 Task: Find connections with filter location Niquero with filter topic #personalbrandingwith filter profile language Potuguese with filter current company Mahindra Group with filter school Central university of kerala with filter industry HVAC and Refrigeration Equipment Manufacturing with filter service category Trade Shows with filter keywords title Data Entry
Action: Mouse moved to (514, 73)
Screenshot: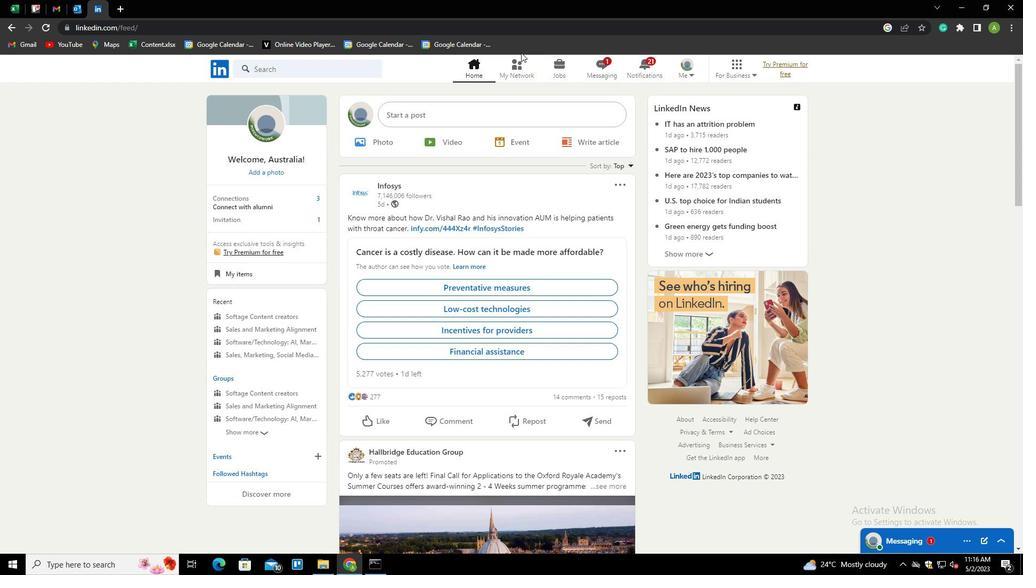 
Action: Mouse pressed left at (514, 73)
Screenshot: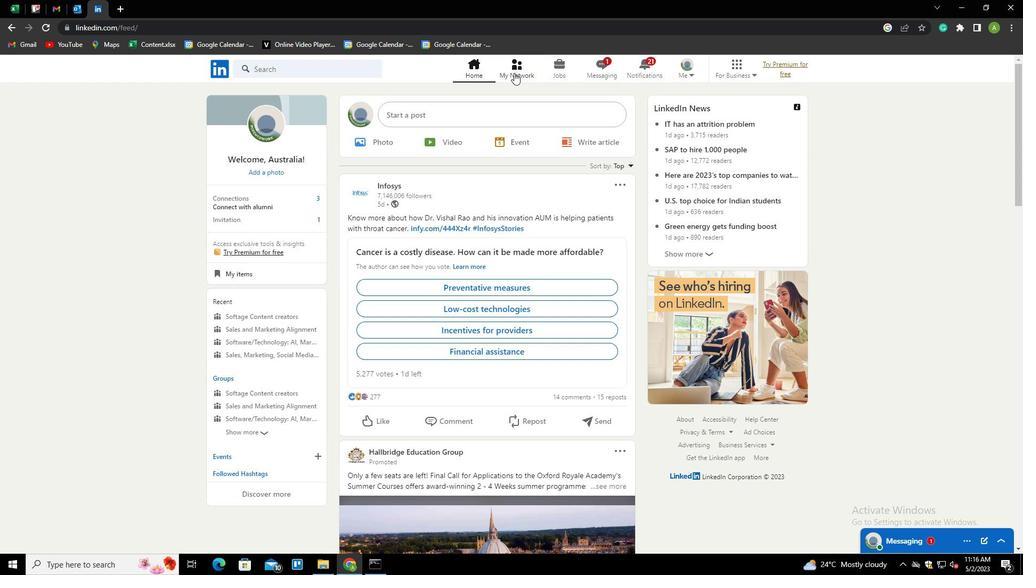 
Action: Mouse moved to (292, 130)
Screenshot: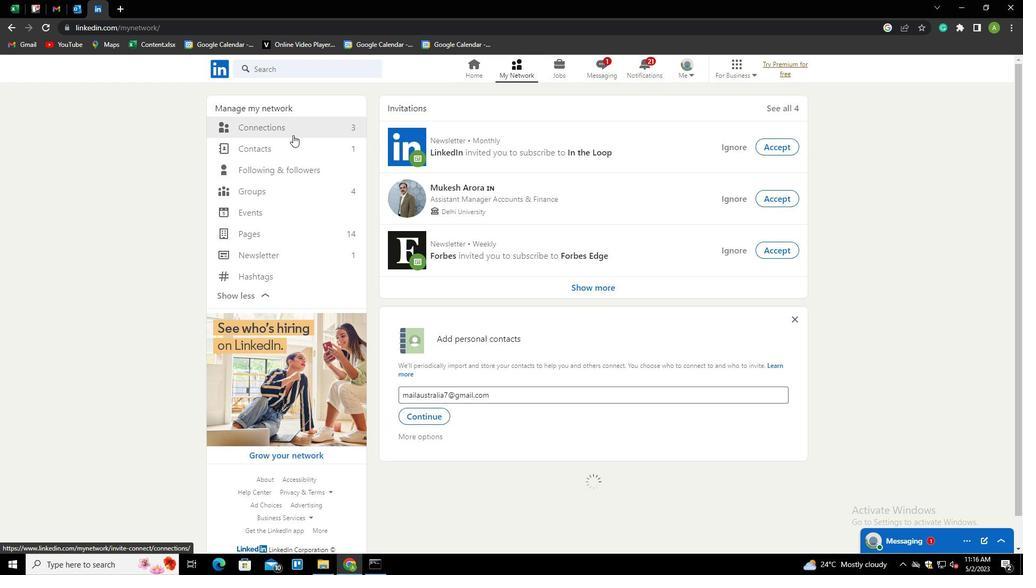 
Action: Mouse pressed left at (292, 130)
Screenshot: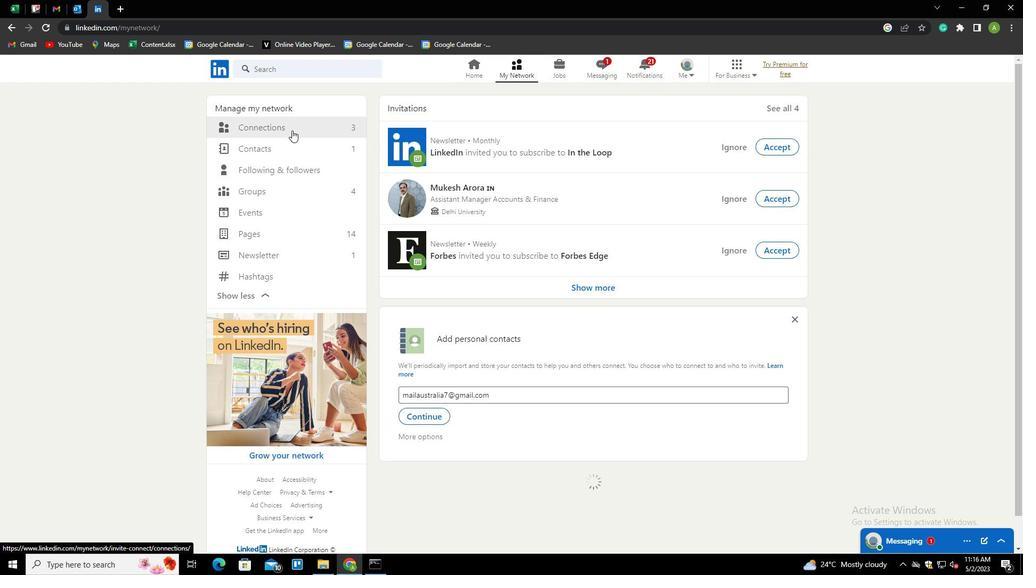 
Action: Mouse moved to (578, 124)
Screenshot: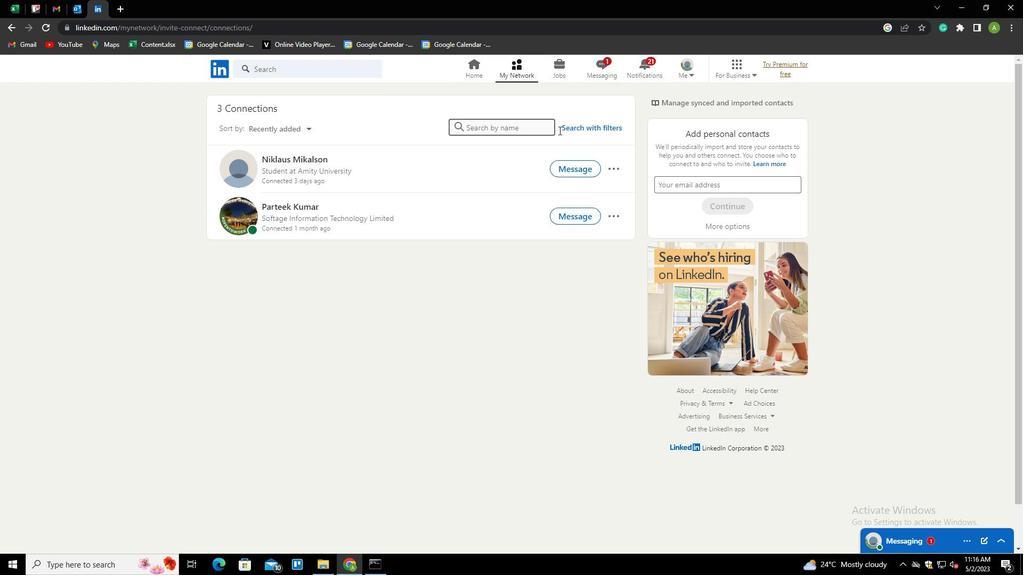 
Action: Mouse pressed left at (578, 124)
Screenshot: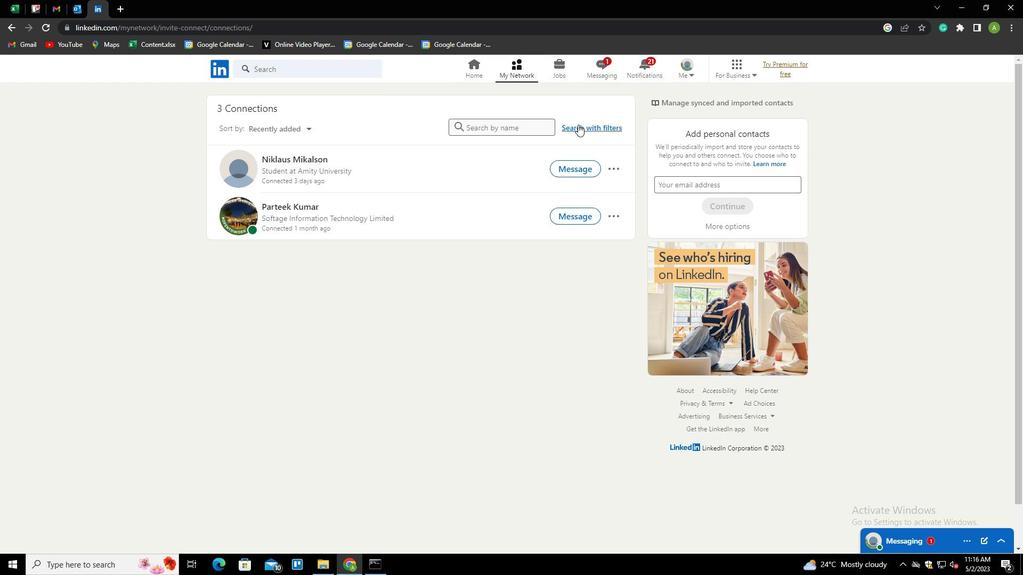 
Action: Mouse moved to (542, 94)
Screenshot: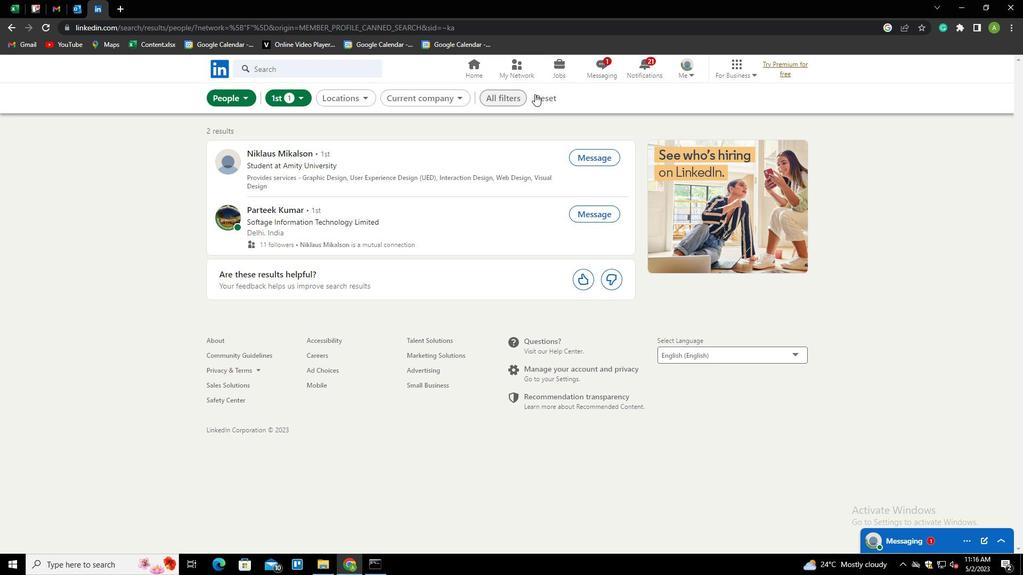 
Action: Mouse pressed left at (542, 94)
Screenshot: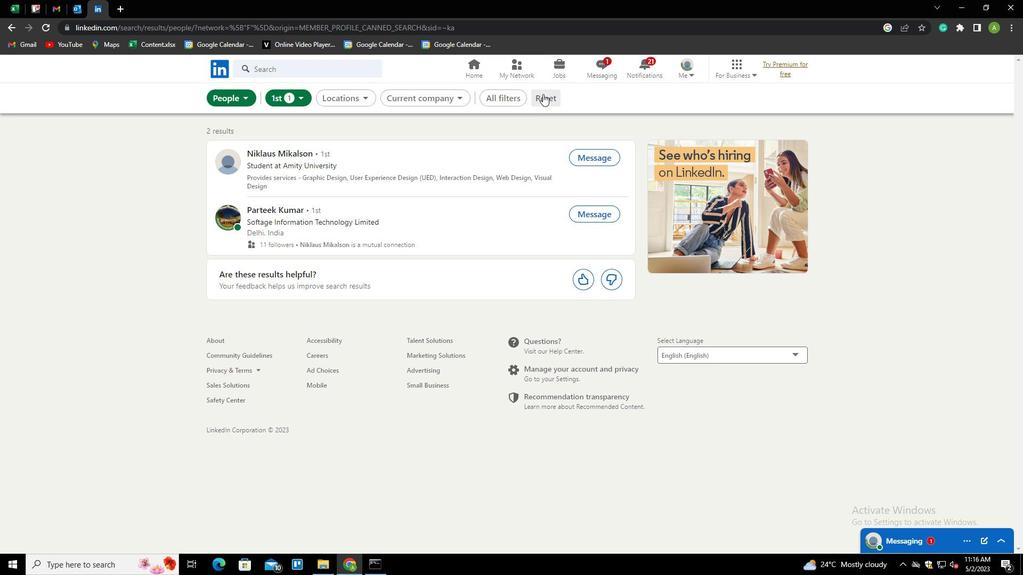 
Action: Mouse moved to (522, 97)
Screenshot: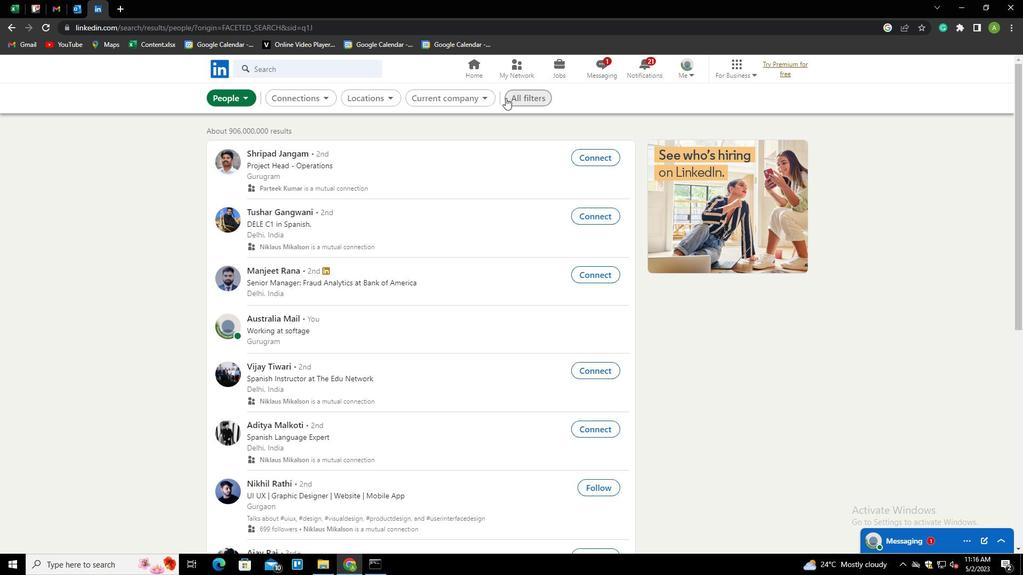 
Action: Mouse pressed left at (522, 97)
Screenshot: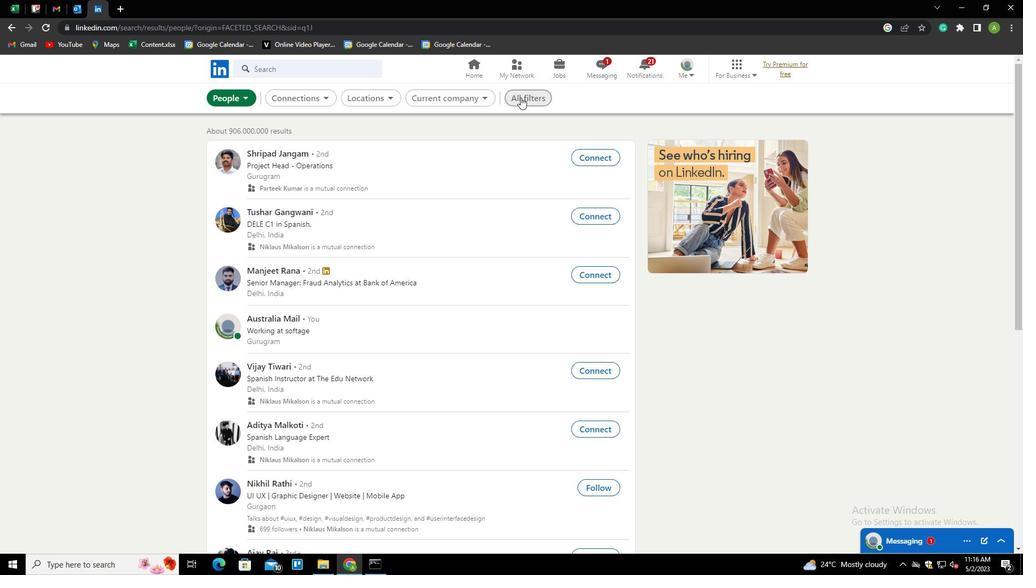
Action: Mouse moved to (818, 251)
Screenshot: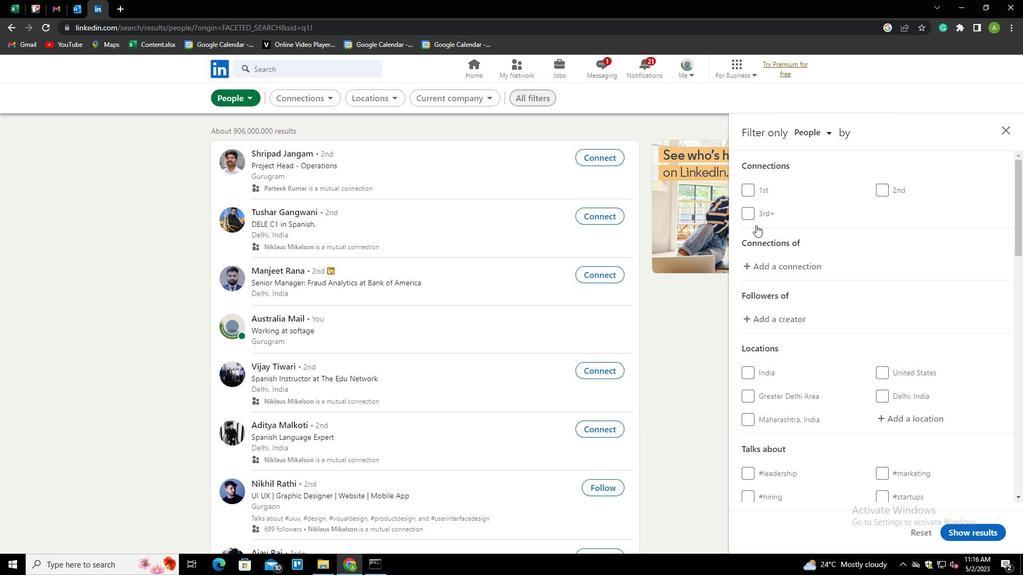 
Action: Mouse scrolled (818, 250) with delta (0, 0)
Screenshot: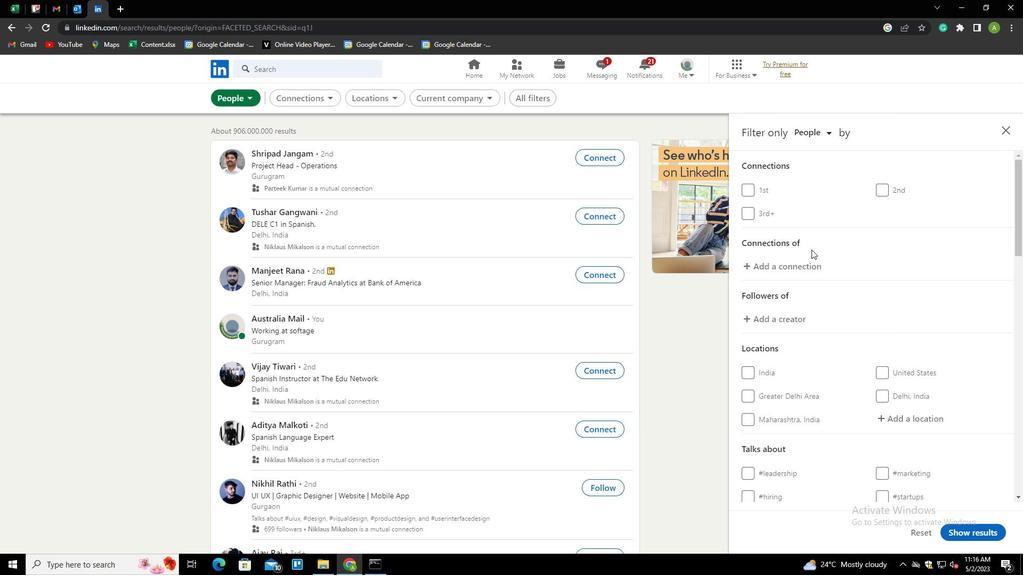 
Action: Mouse scrolled (818, 250) with delta (0, 0)
Screenshot: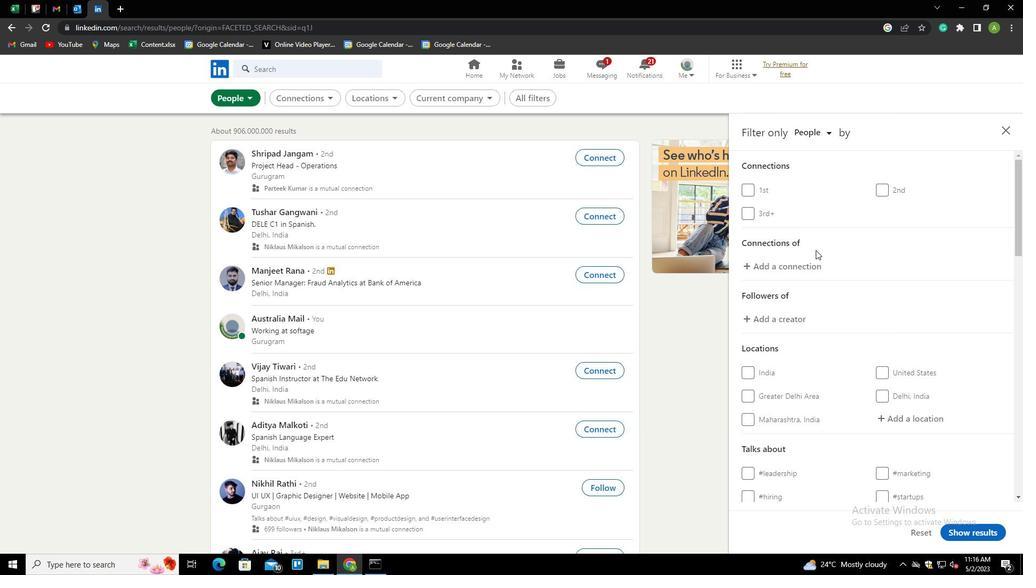 
Action: Mouse moved to (913, 312)
Screenshot: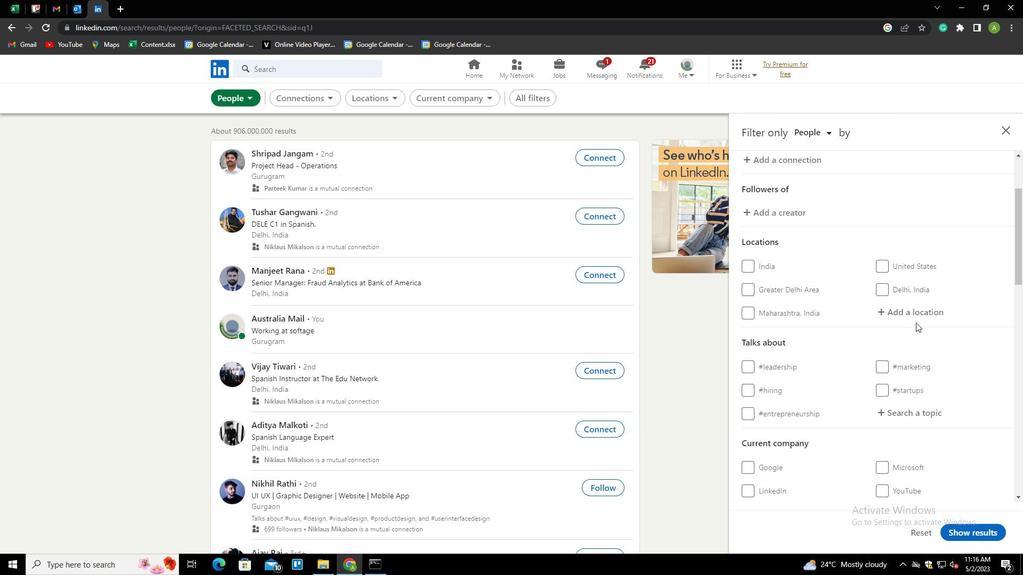 
Action: Mouse pressed left at (913, 312)
Screenshot: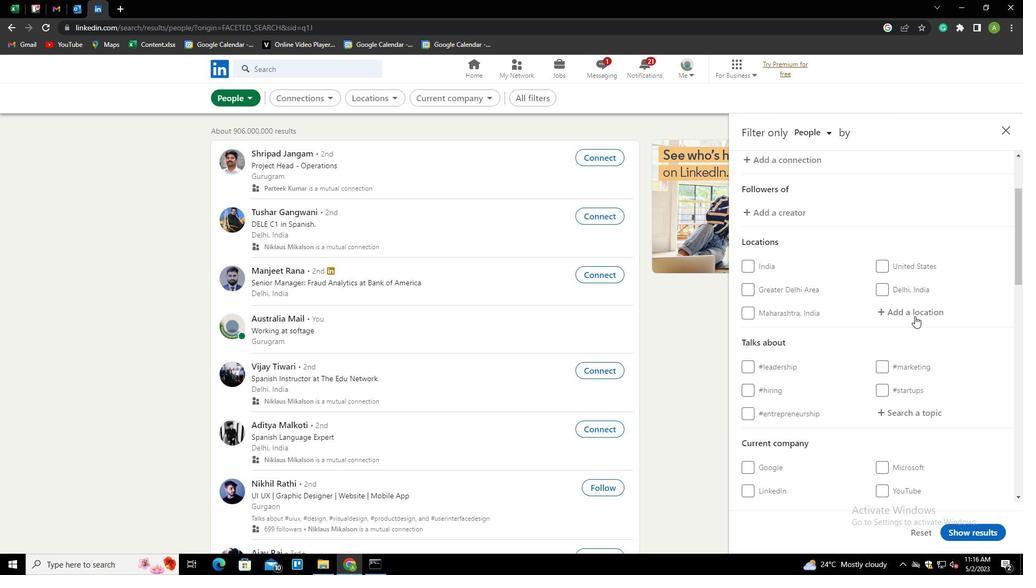 
Action: Mouse moved to (914, 311)
Screenshot: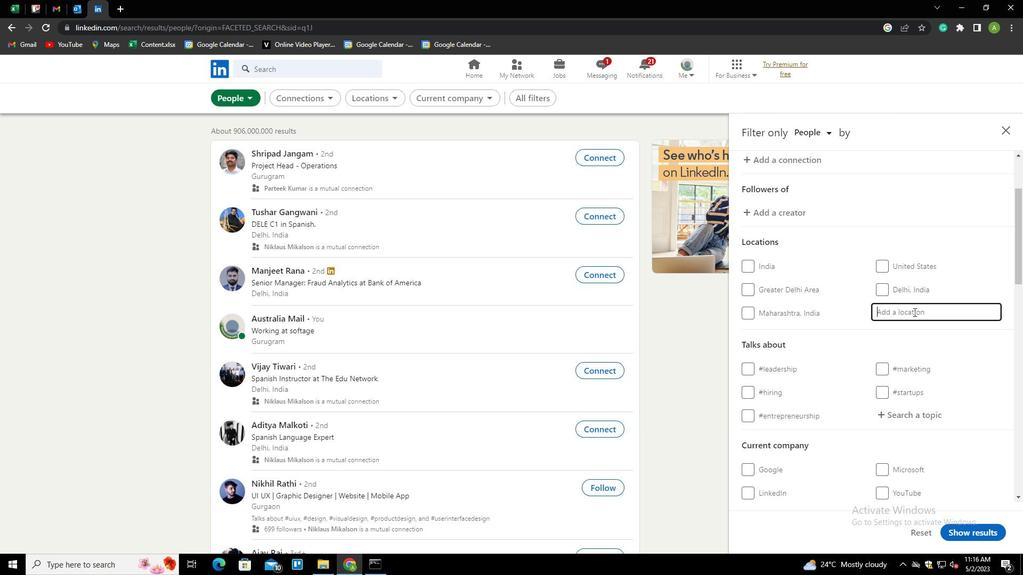 
Action: Mouse pressed left at (914, 311)
Screenshot: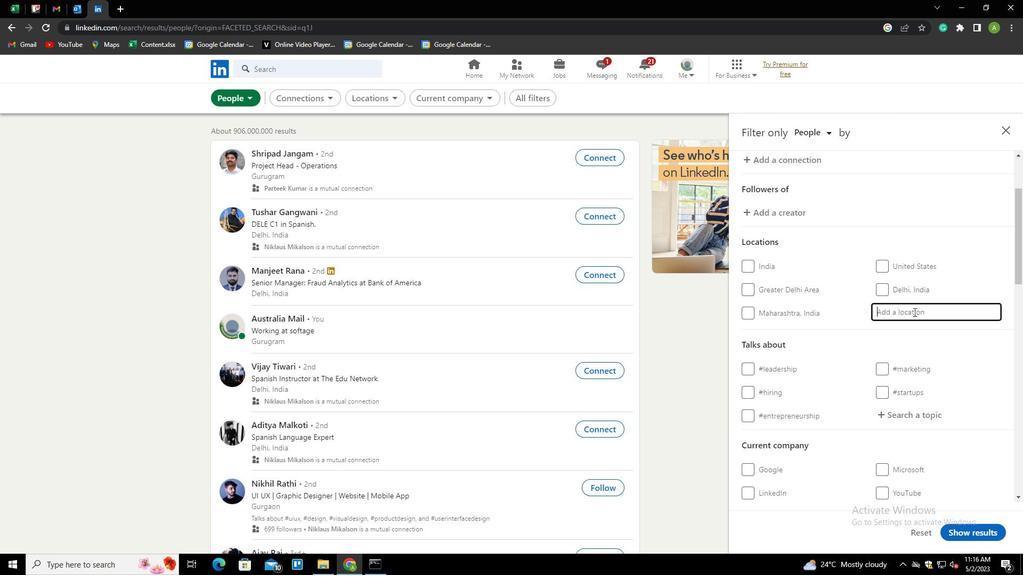 
Action: Key pressed <Key.shift><Key.shift><Key.shift>NIQUERO<Key.down>
Screenshot: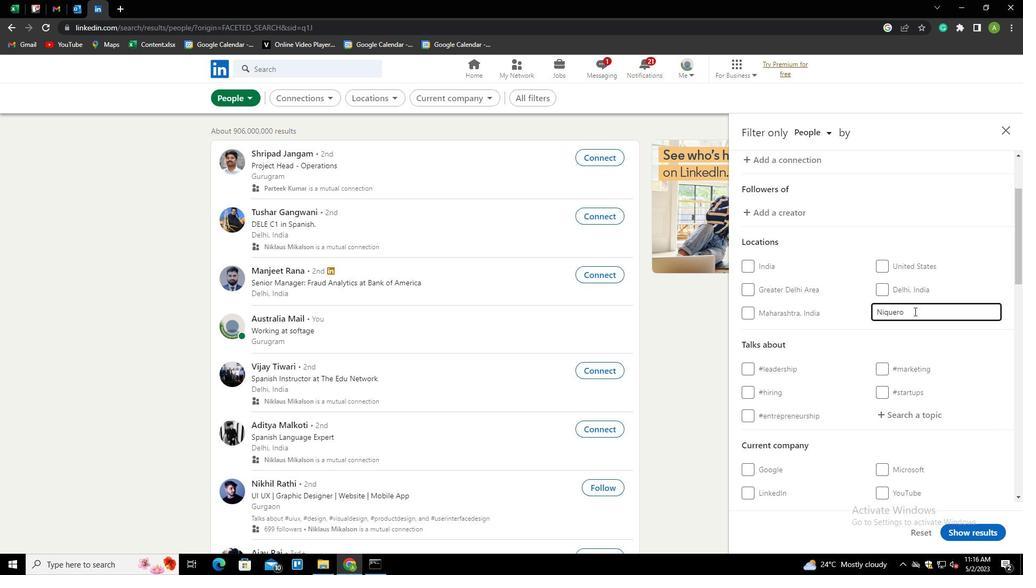 
Action: Mouse moved to (941, 332)
Screenshot: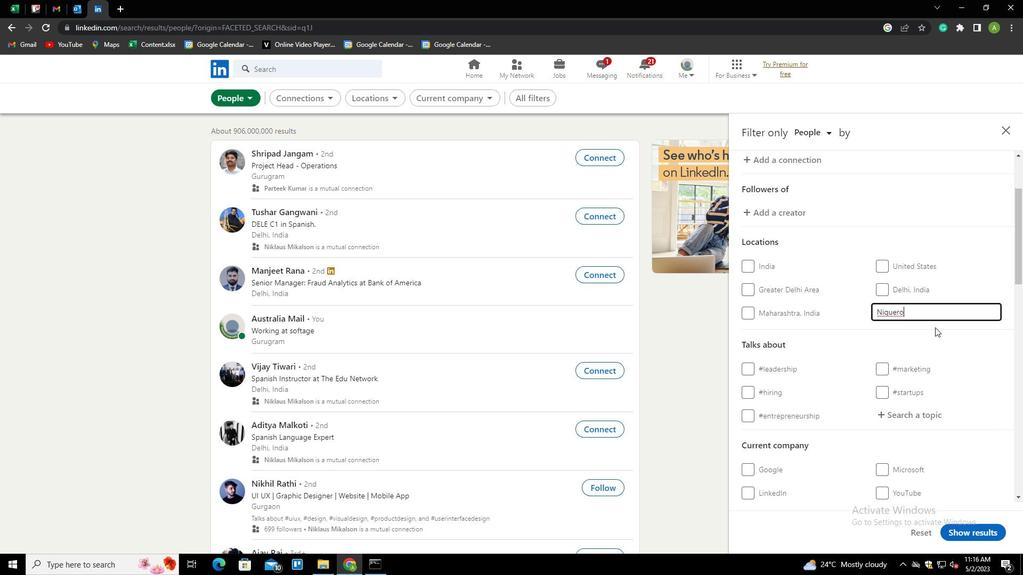 
Action: Mouse pressed left at (941, 332)
Screenshot: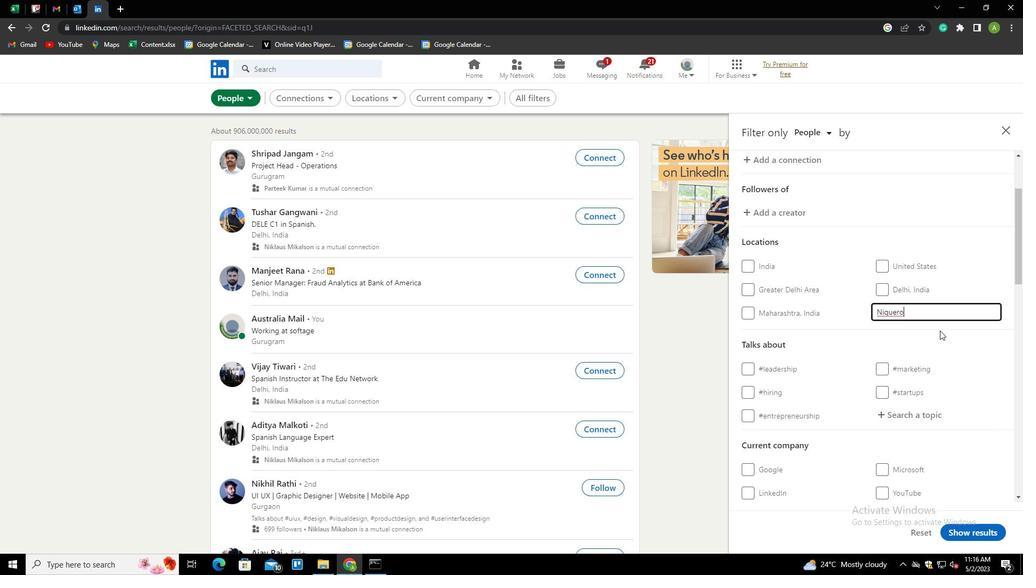 
Action: Mouse moved to (954, 351)
Screenshot: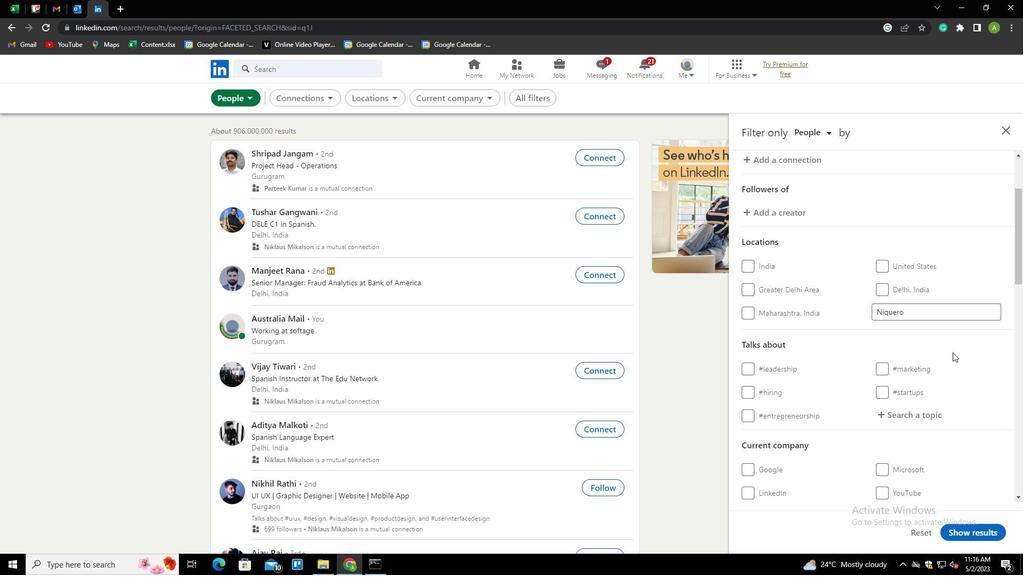 
Action: Mouse scrolled (954, 350) with delta (0, 0)
Screenshot: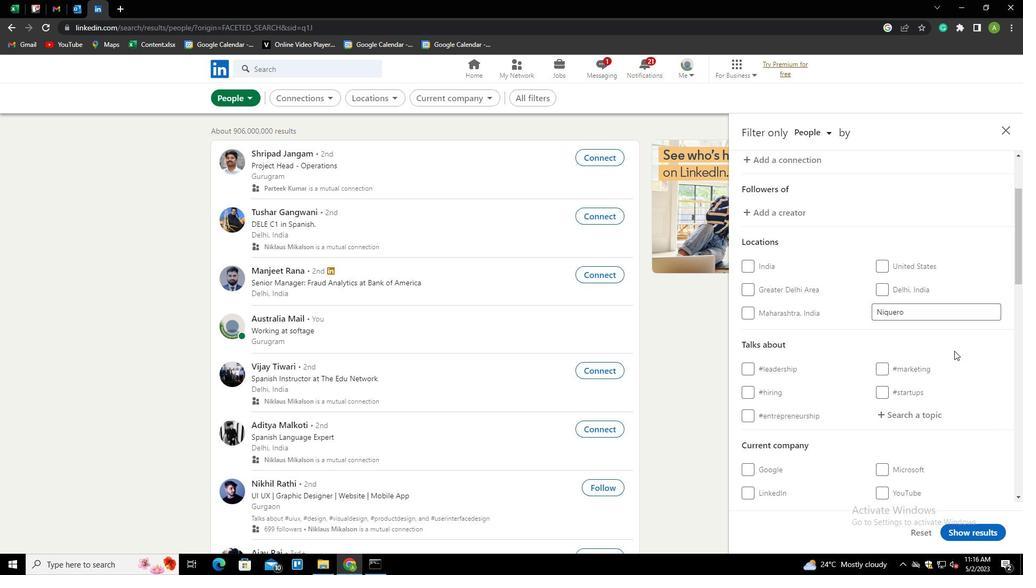 
Action: Mouse moved to (910, 360)
Screenshot: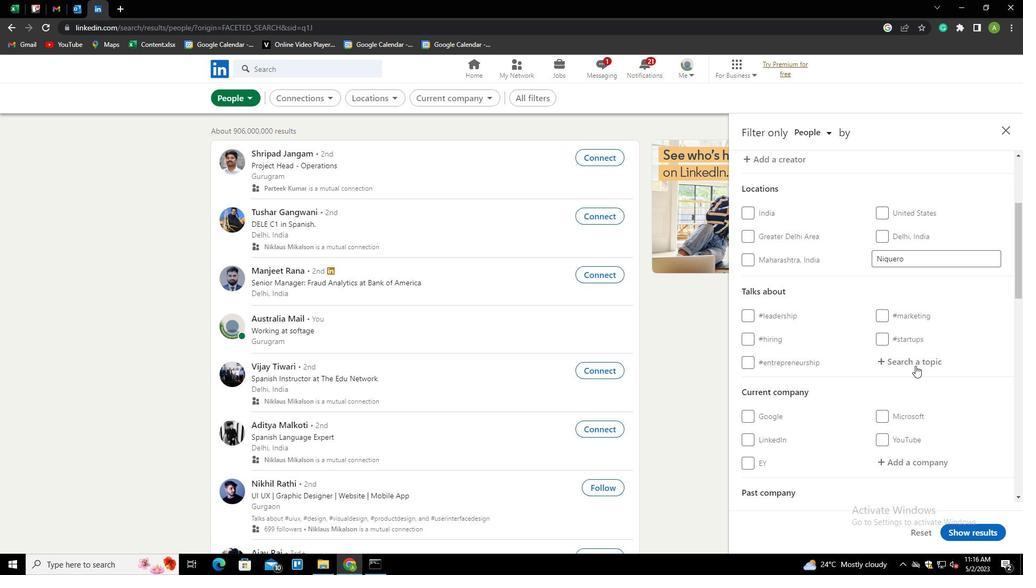 
Action: Mouse pressed left at (910, 360)
Screenshot: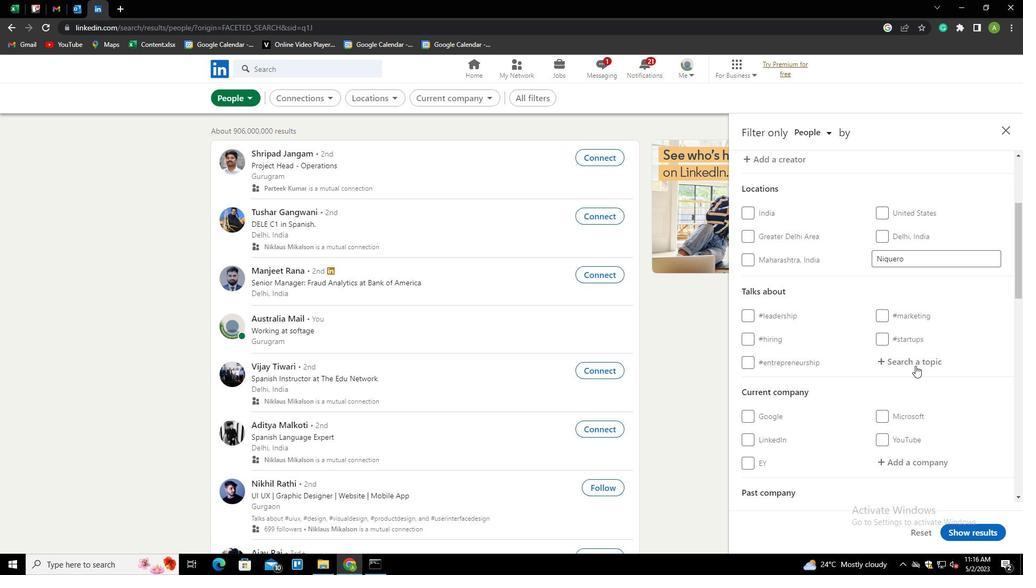 
Action: Key pressed PERSONALBRANDING<Key.down><Key.enter>
Screenshot: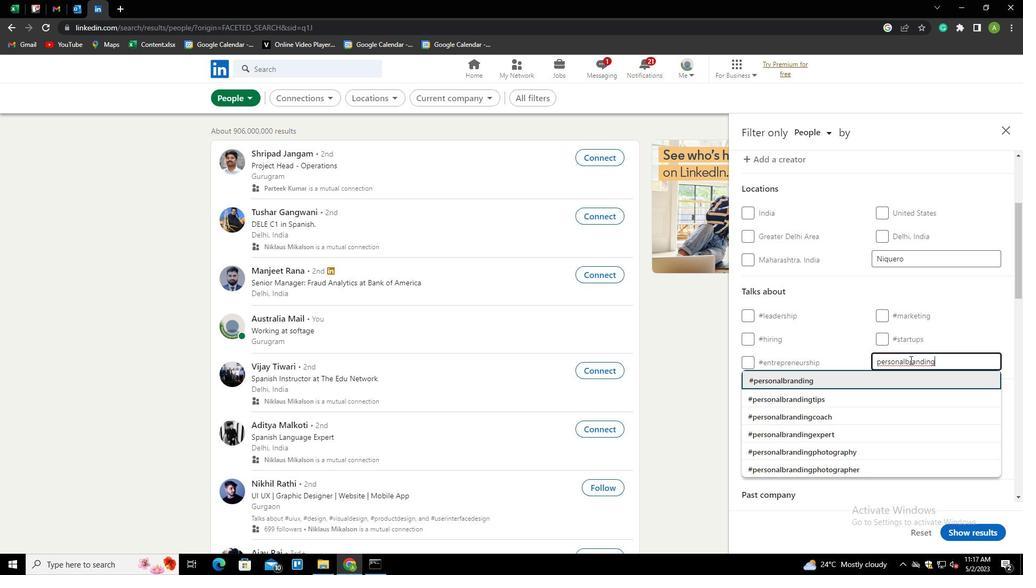 
Action: Mouse scrolled (910, 359) with delta (0, 0)
Screenshot: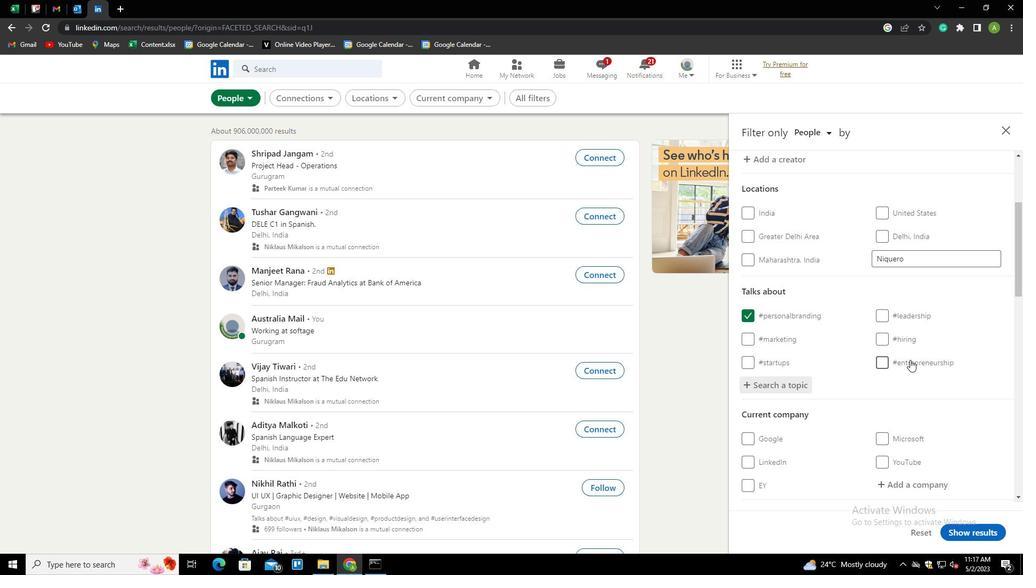 
Action: Mouse scrolled (910, 359) with delta (0, 0)
Screenshot: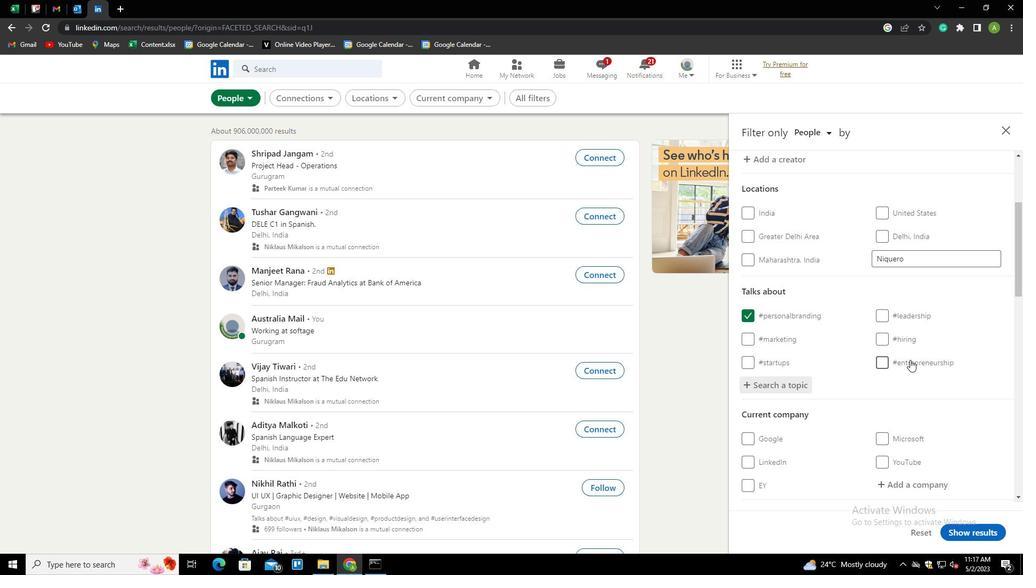 
Action: Mouse scrolled (910, 359) with delta (0, 0)
Screenshot: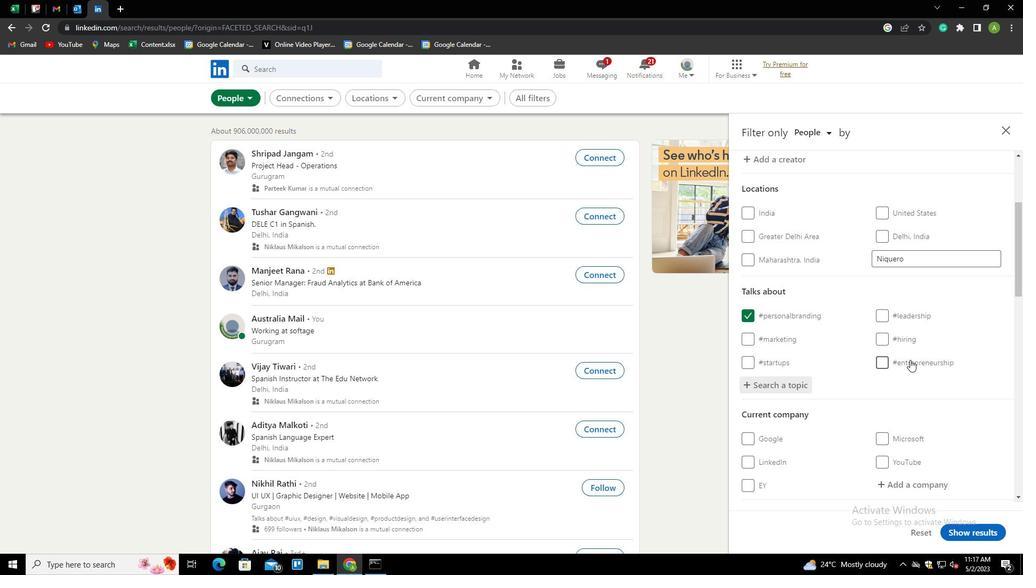 
Action: Mouse scrolled (910, 359) with delta (0, 0)
Screenshot: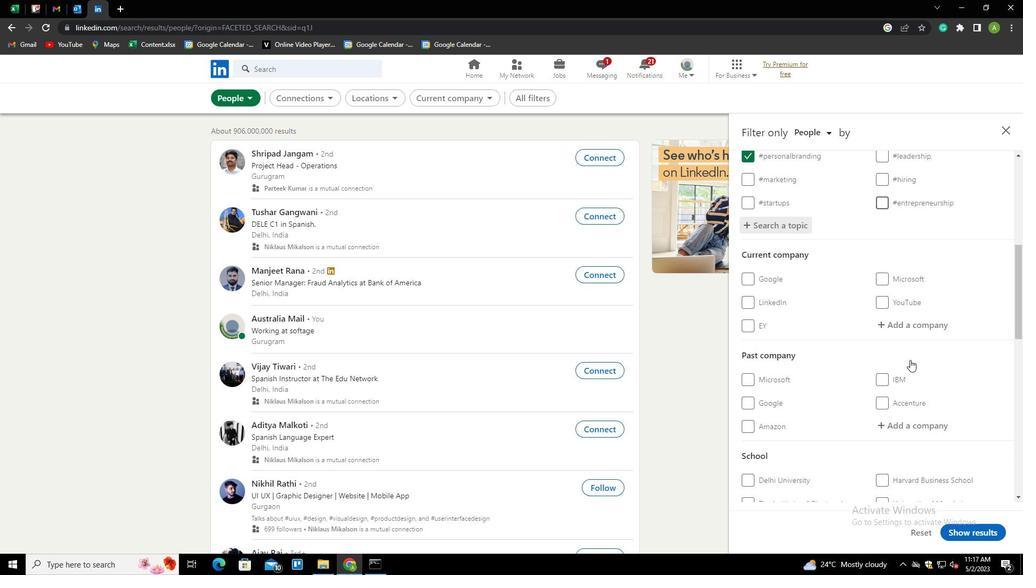 
Action: Mouse scrolled (910, 359) with delta (0, 0)
Screenshot: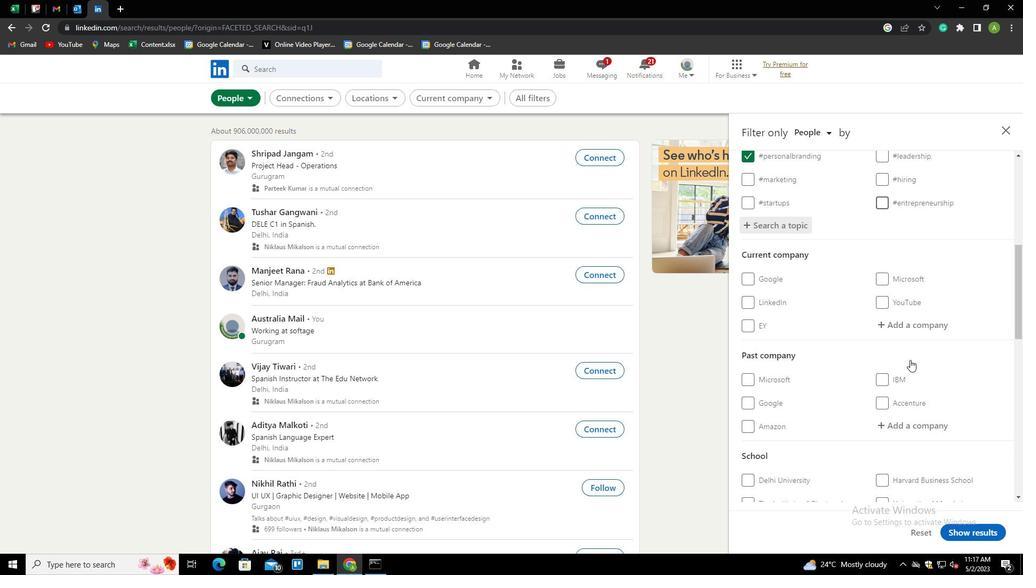 
Action: Mouse scrolled (910, 359) with delta (0, 0)
Screenshot: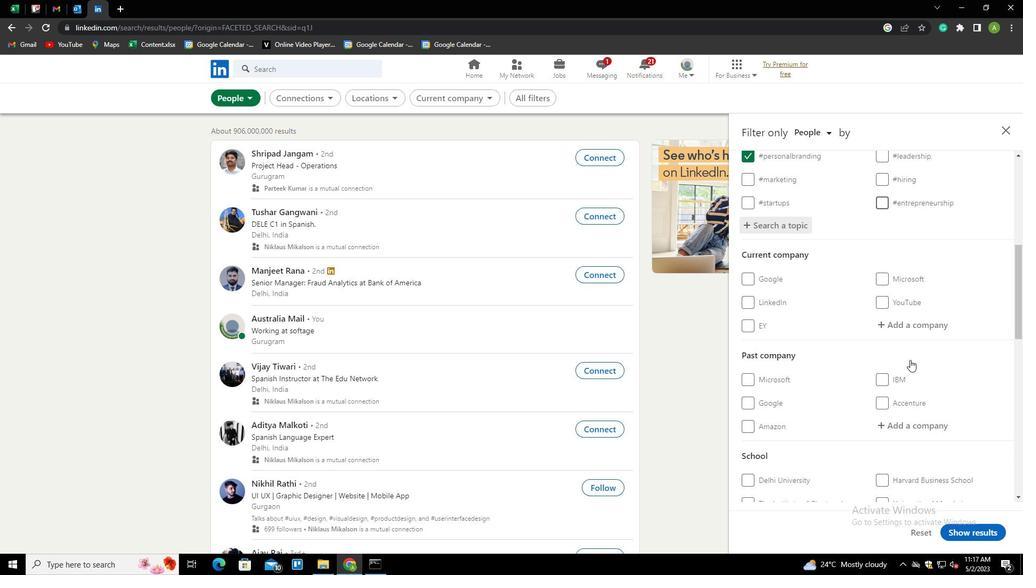 
Action: Mouse scrolled (910, 359) with delta (0, 0)
Screenshot: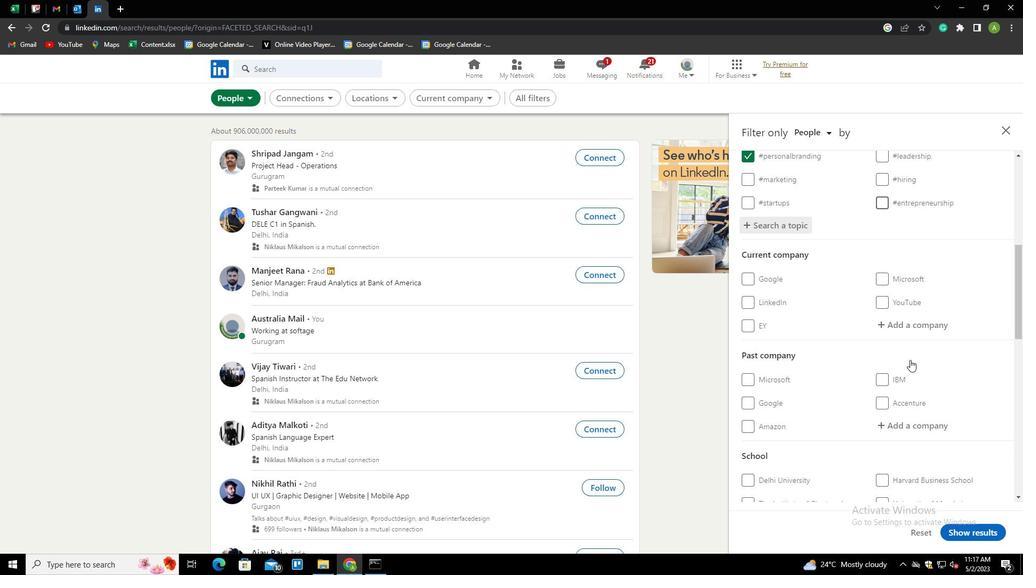 
Action: Mouse scrolled (910, 359) with delta (0, 0)
Screenshot: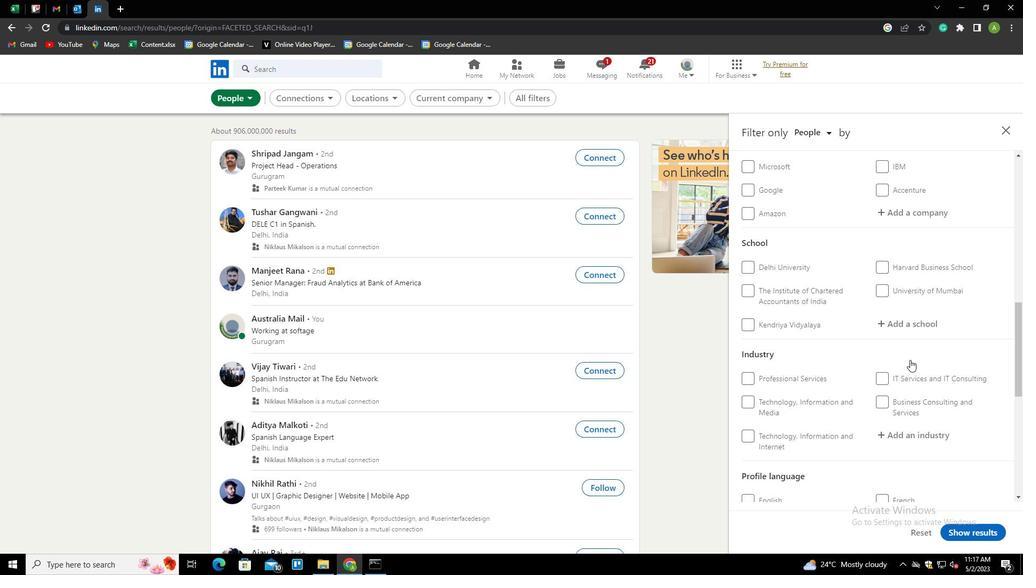 
Action: Mouse scrolled (910, 359) with delta (0, 0)
Screenshot: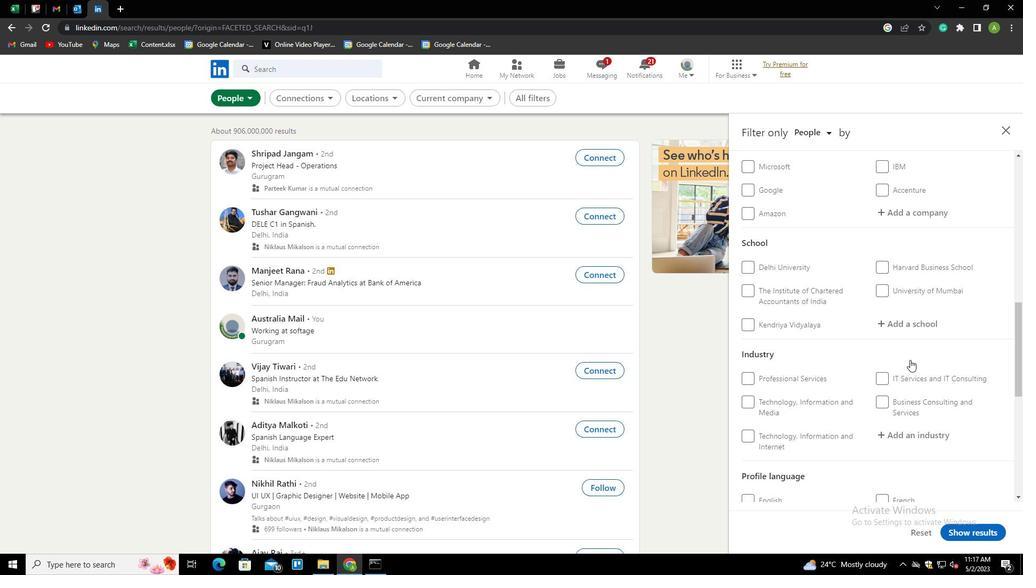 
Action: Mouse moved to (881, 415)
Screenshot: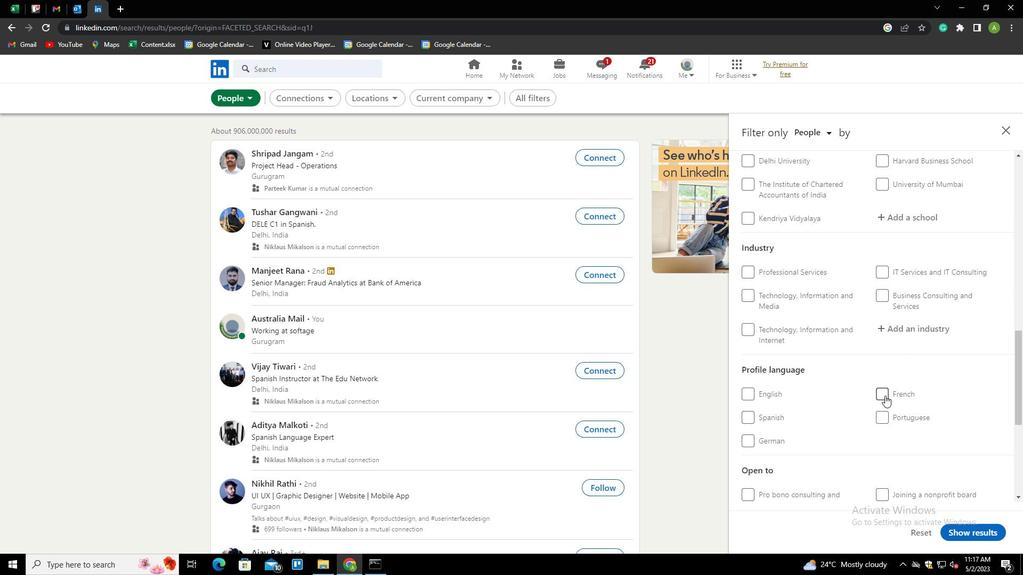 
Action: Mouse pressed left at (881, 415)
Screenshot: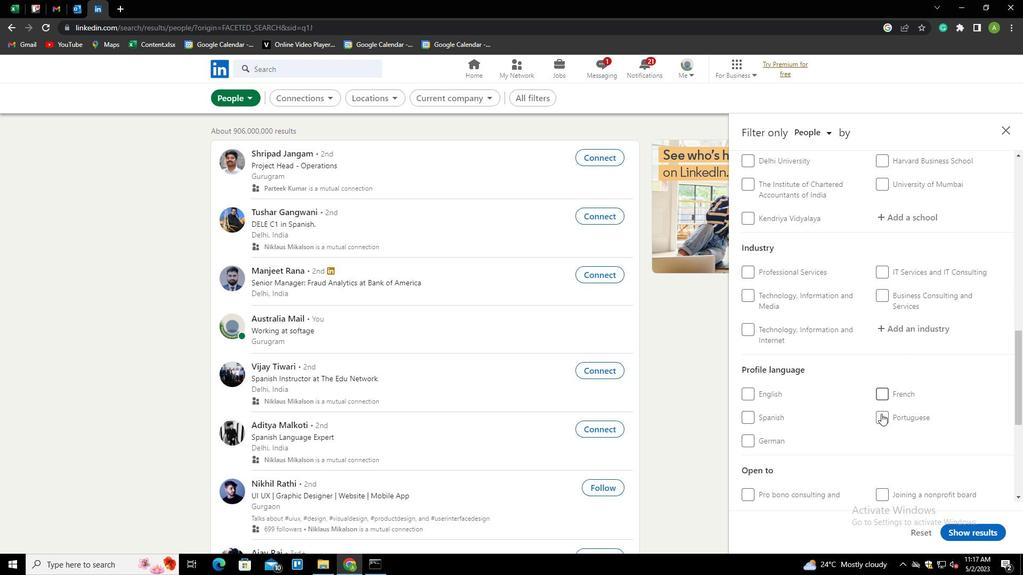 
Action: Mouse moved to (901, 395)
Screenshot: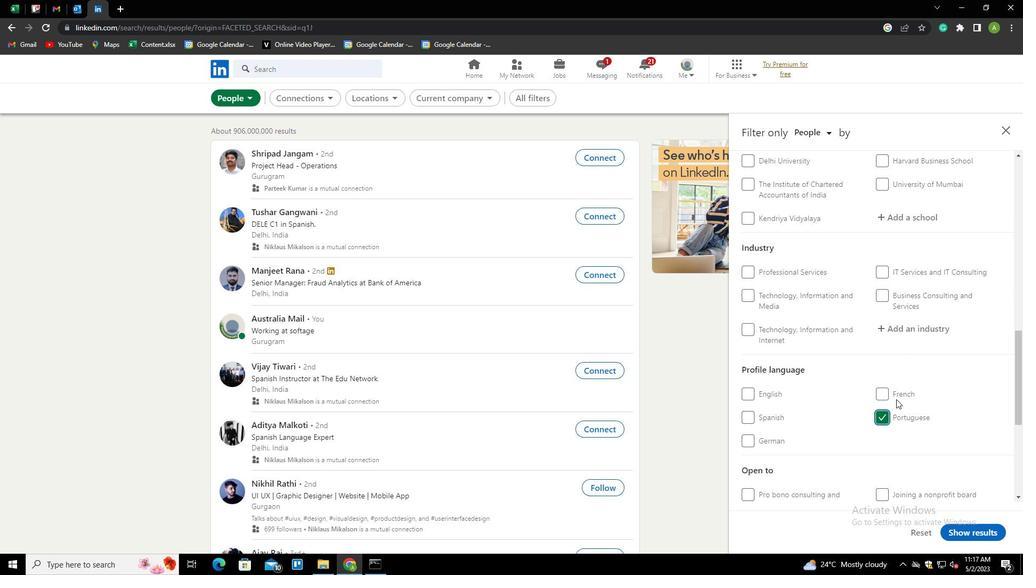 
Action: Mouse scrolled (901, 395) with delta (0, 0)
Screenshot: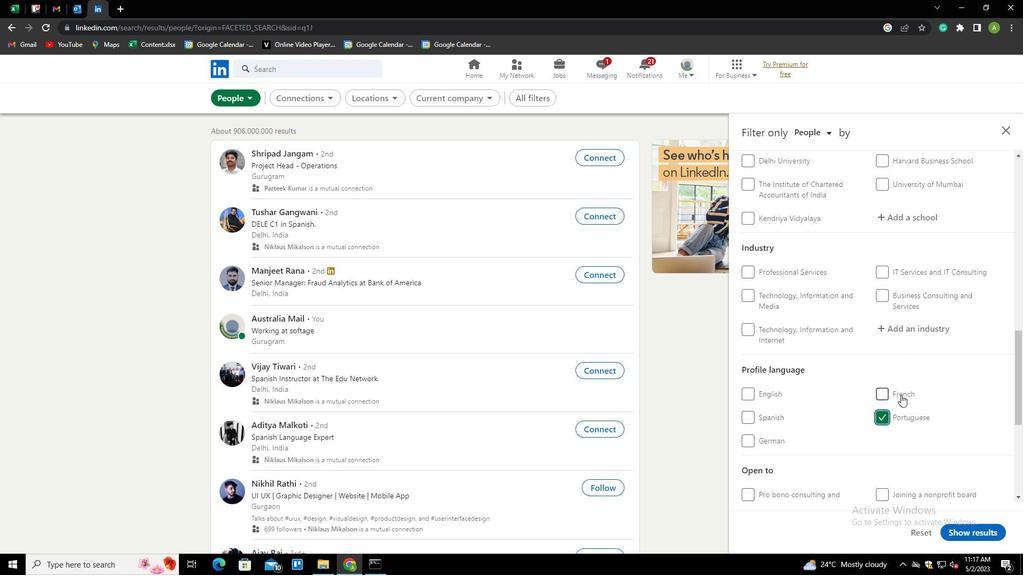 
Action: Mouse scrolled (901, 395) with delta (0, 0)
Screenshot: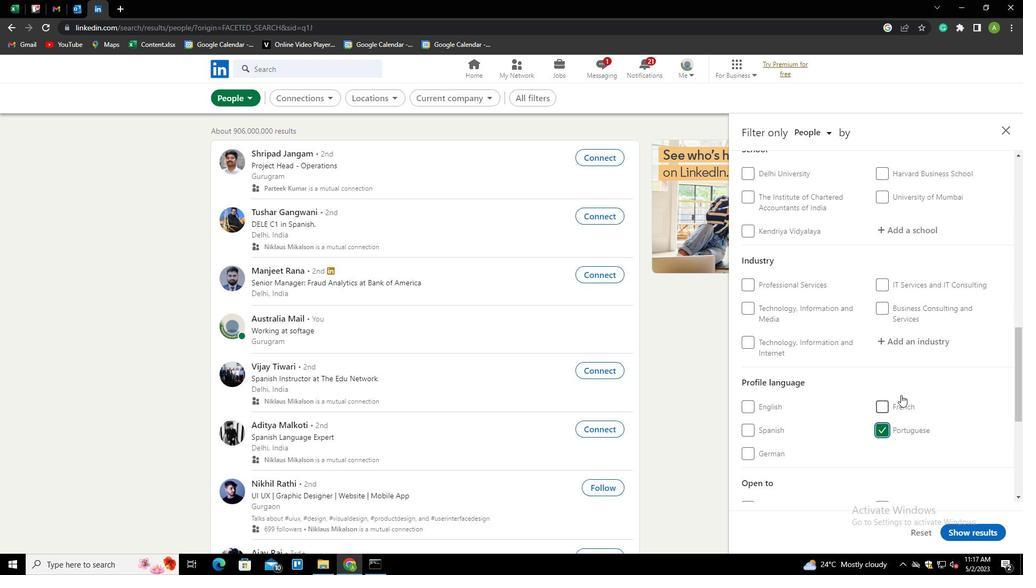 
Action: Mouse scrolled (901, 395) with delta (0, 0)
Screenshot: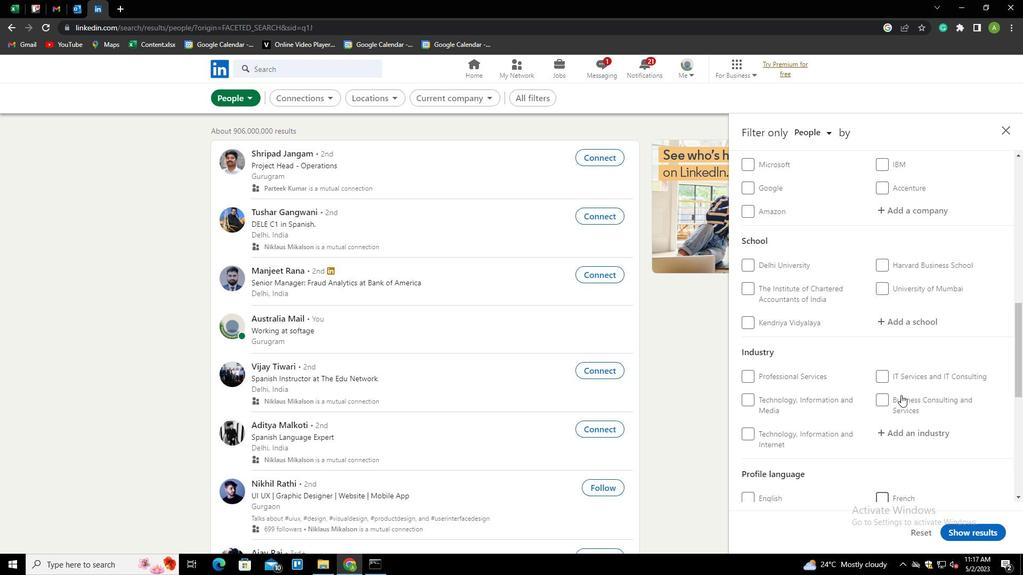 
Action: Mouse scrolled (901, 395) with delta (0, 0)
Screenshot: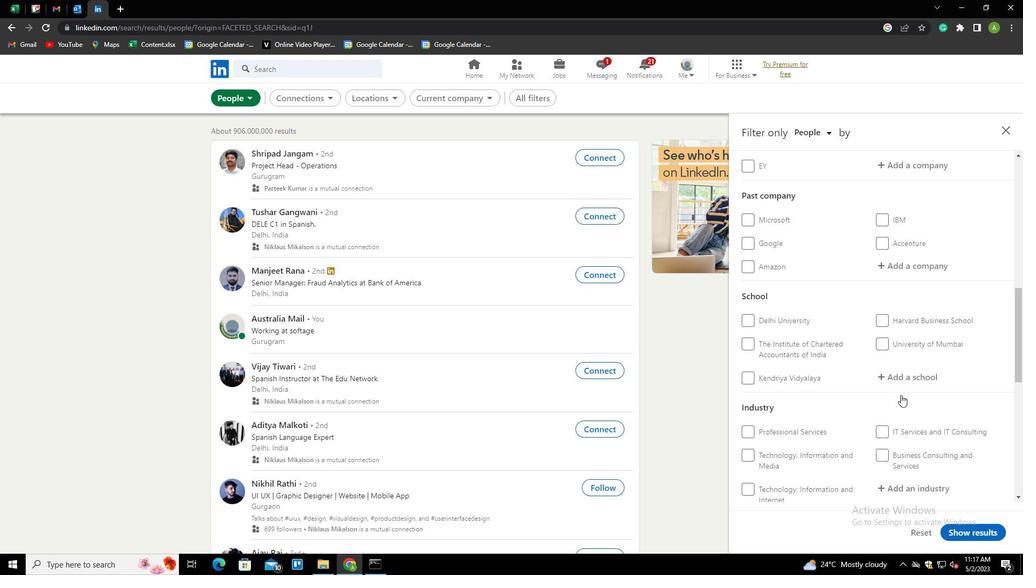 
Action: Mouse scrolled (901, 395) with delta (0, 0)
Screenshot: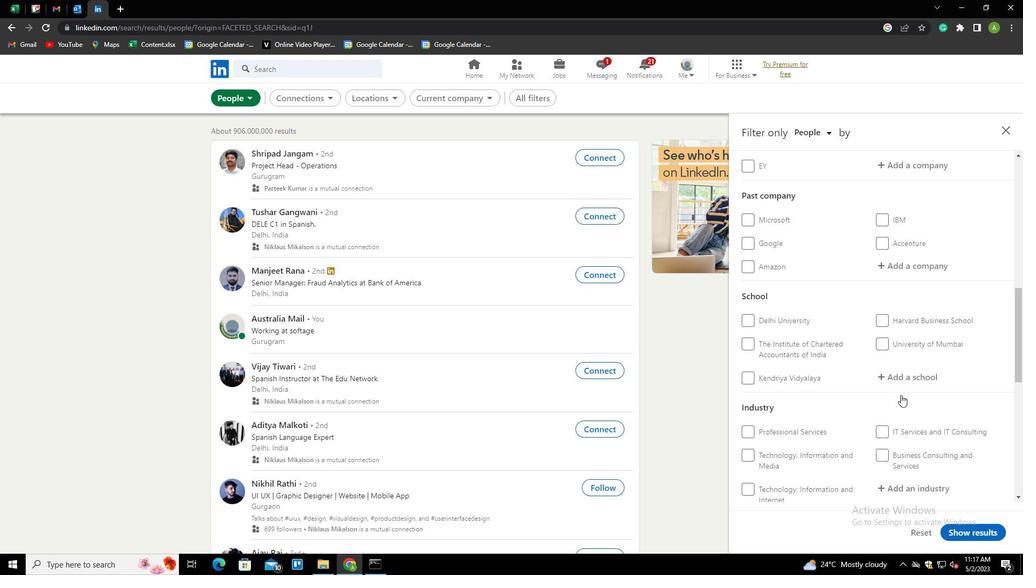 
Action: Mouse scrolled (901, 395) with delta (0, 0)
Screenshot: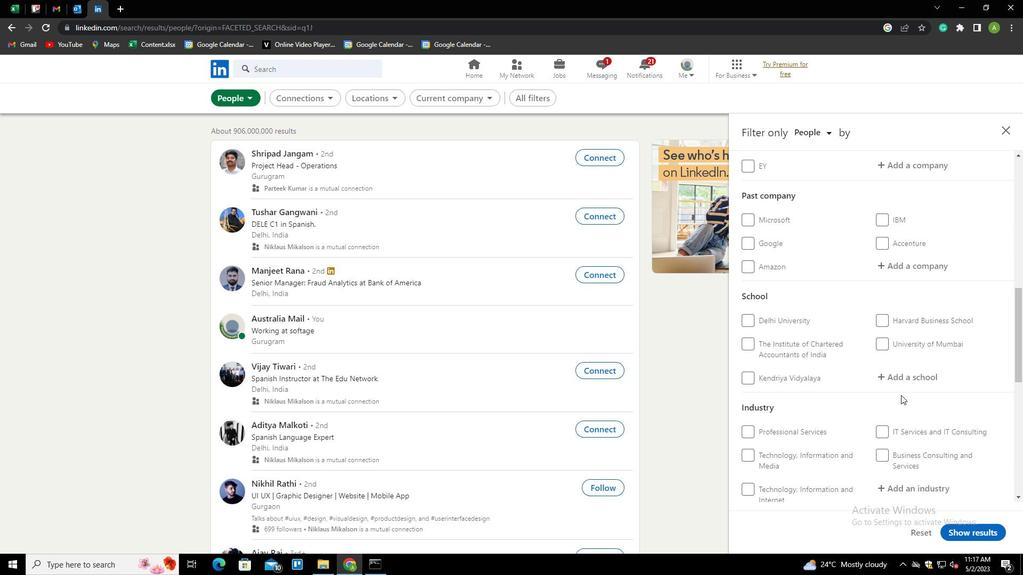 
Action: Mouse scrolled (901, 395) with delta (0, 0)
Screenshot: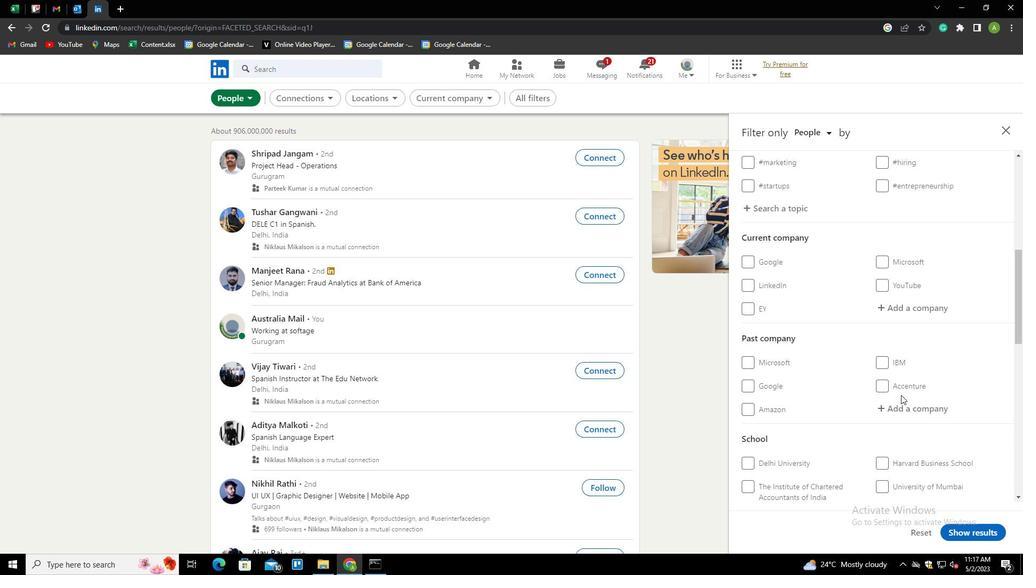 
Action: Mouse moved to (903, 379)
Screenshot: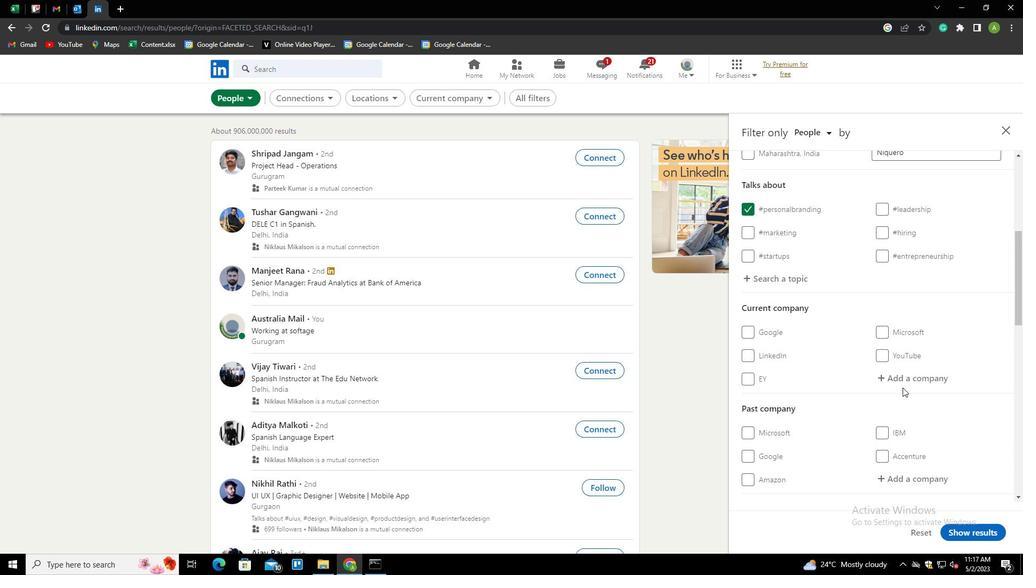 
Action: Mouse pressed left at (903, 379)
Screenshot: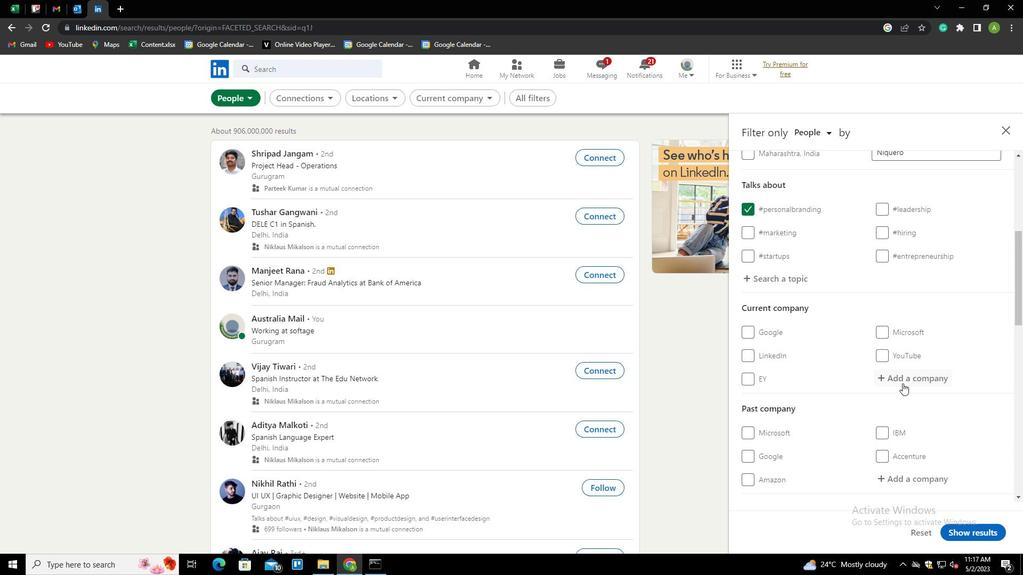 
Action: Key pressed <Key.shift>MAHINDRA<Key.down><Key.enter>
Screenshot: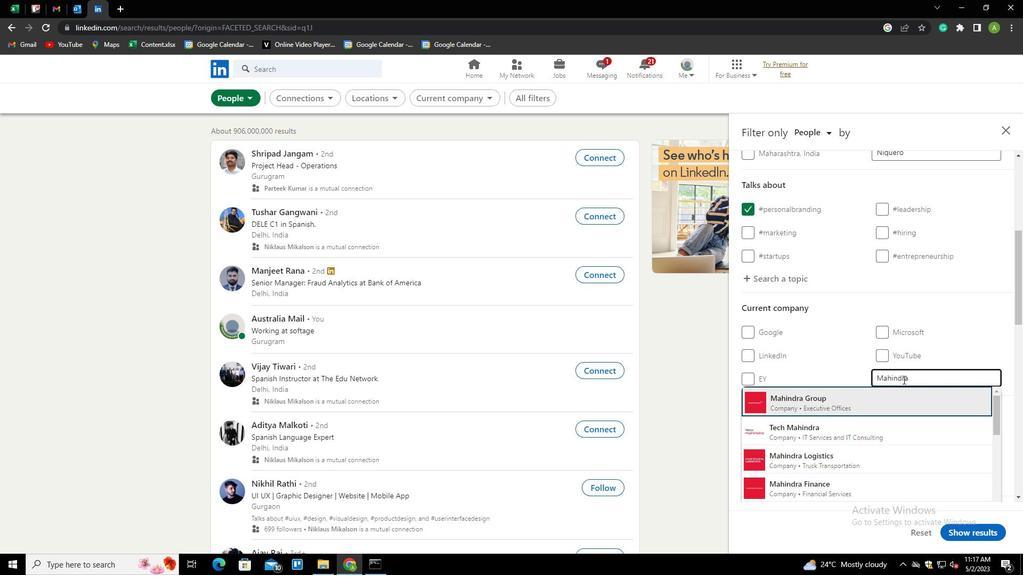 
Action: Mouse scrolled (903, 379) with delta (0, 0)
Screenshot: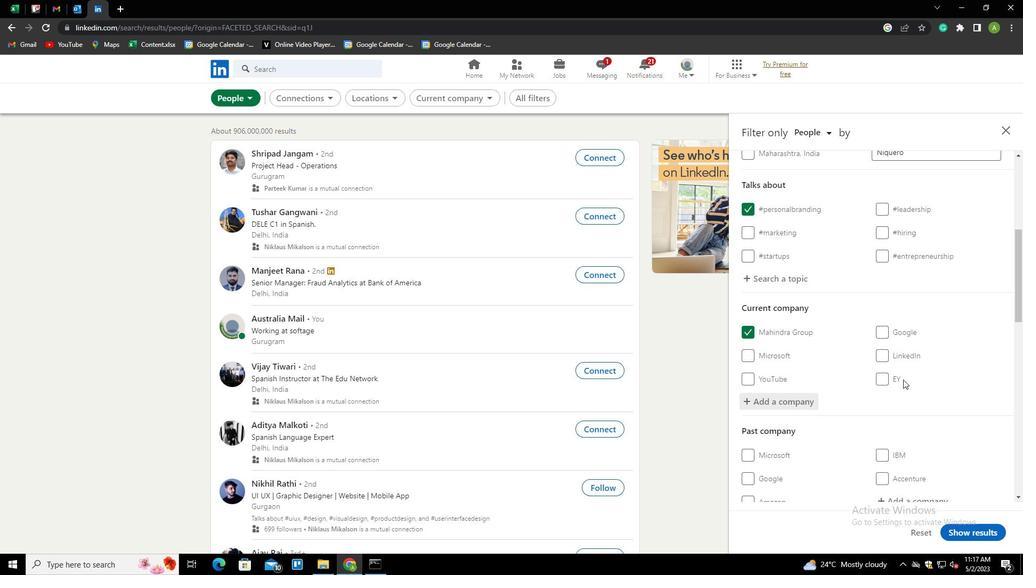 
Action: Mouse scrolled (903, 379) with delta (0, 0)
Screenshot: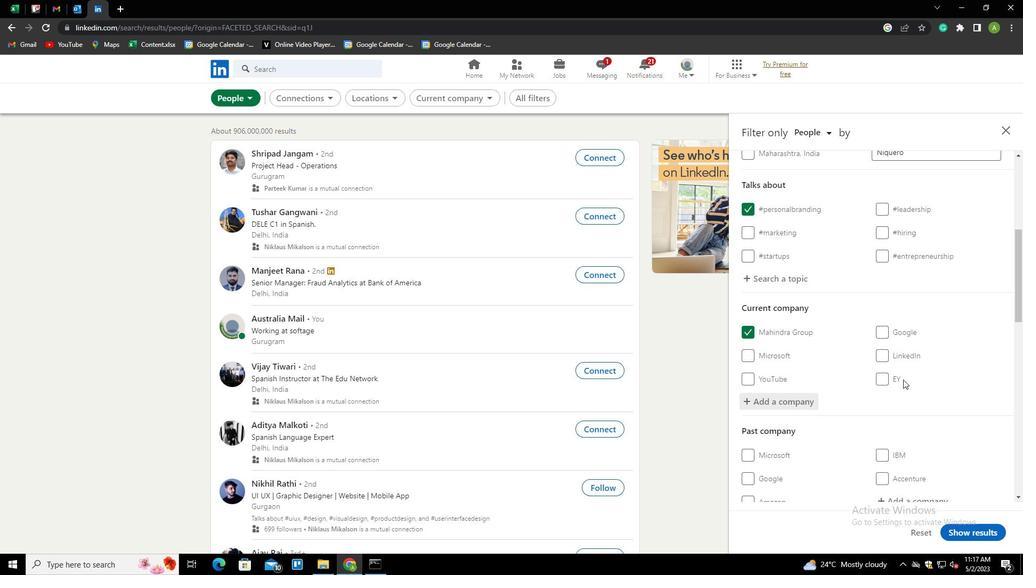 
Action: Mouse scrolled (903, 379) with delta (0, 0)
Screenshot: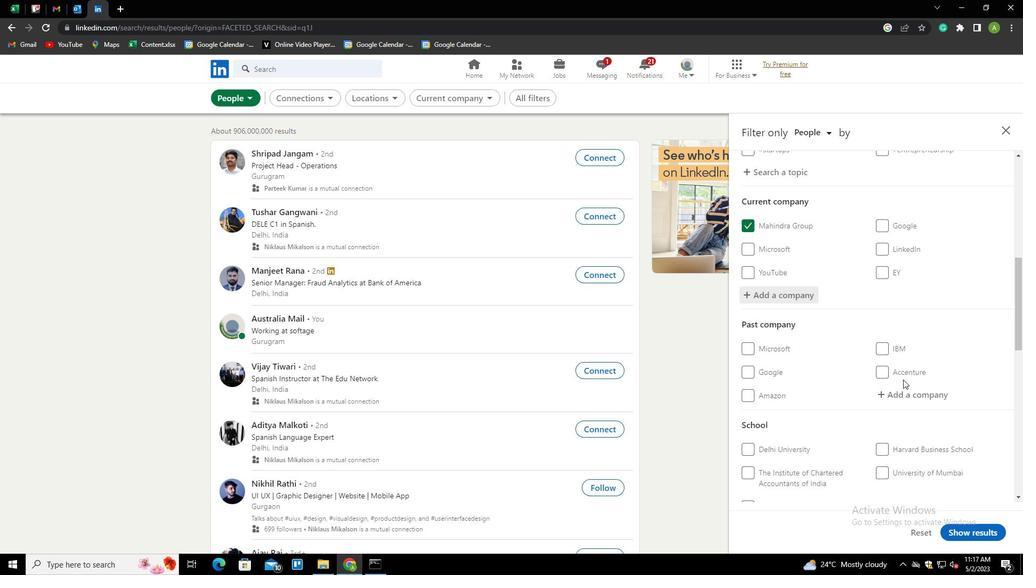 
Action: Mouse scrolled (903, 379) with delta (0, 0)
Screenshot: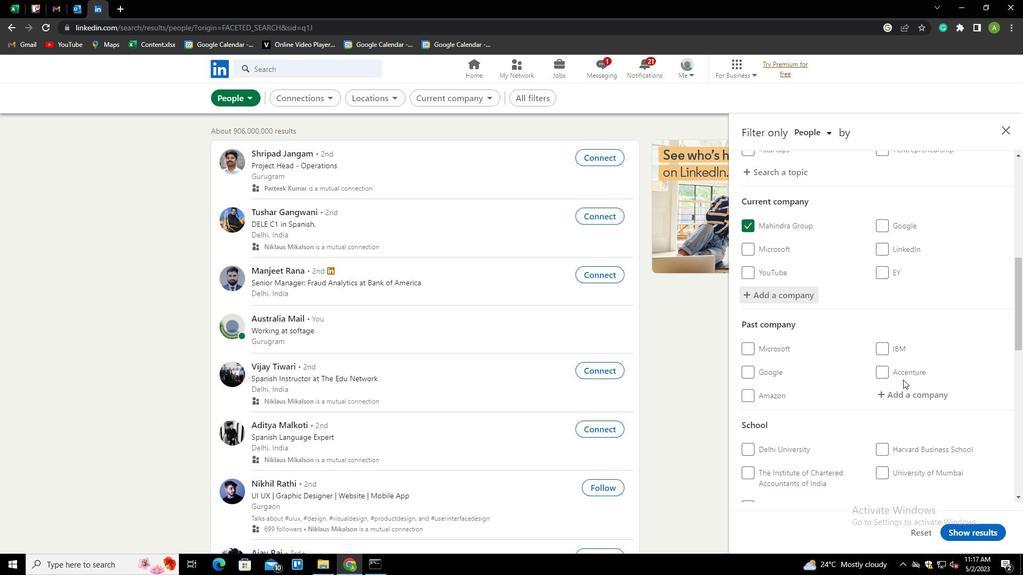 
Action: Mouse scrolled (903, 379) with delta (0, 0)
Screenshot: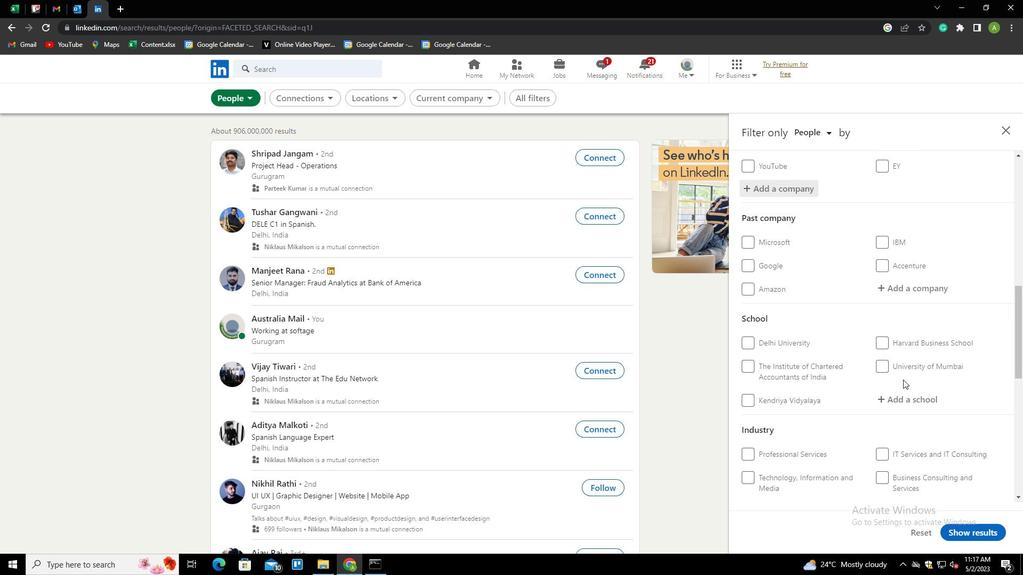 
Action: Mouse moved to (904, 349)
Screenshot: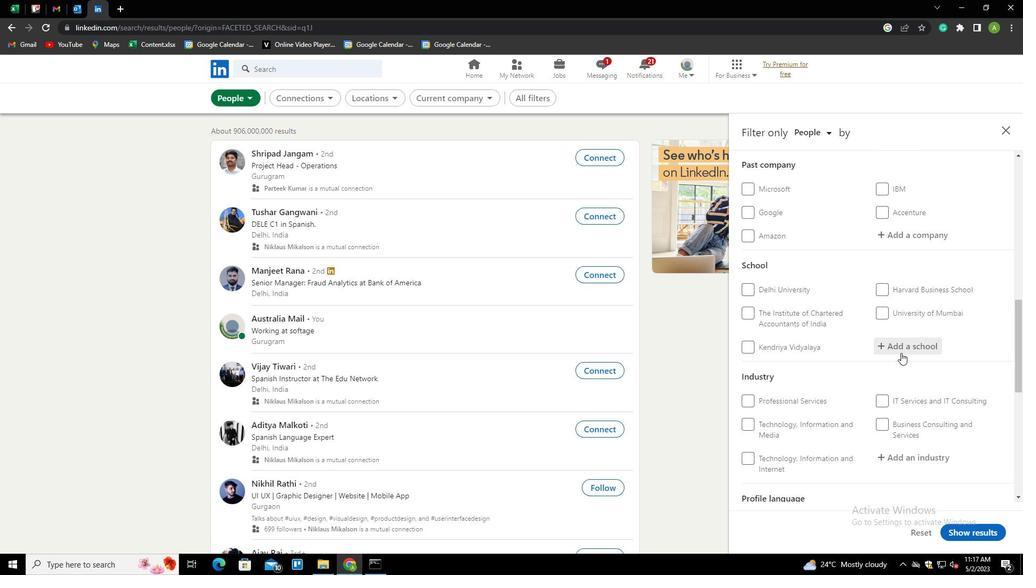 
Action: Mouse pressed left at (904, 349)
Screenshot: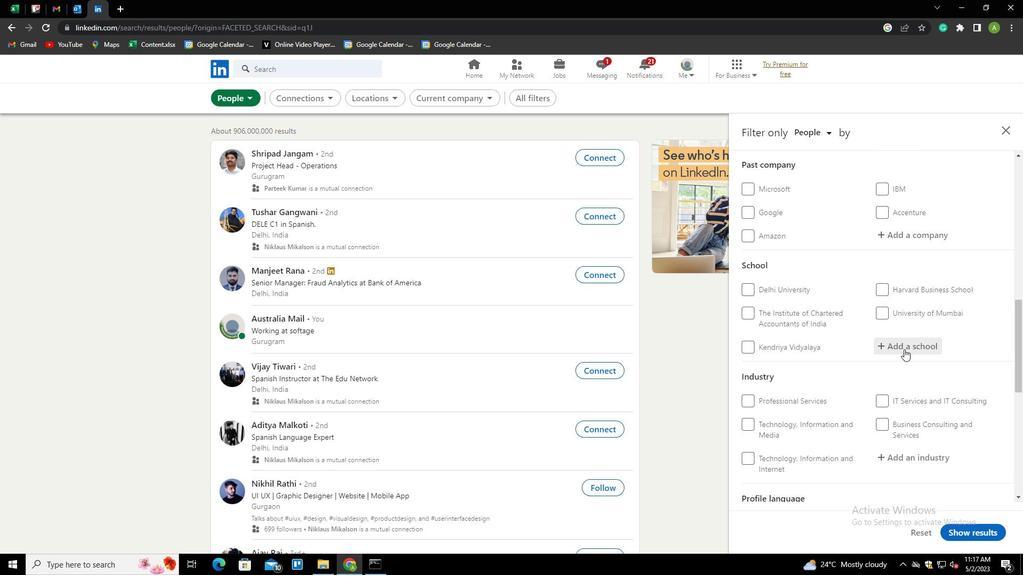 
Action: Mouse moved to (906, 349)
Screenshot: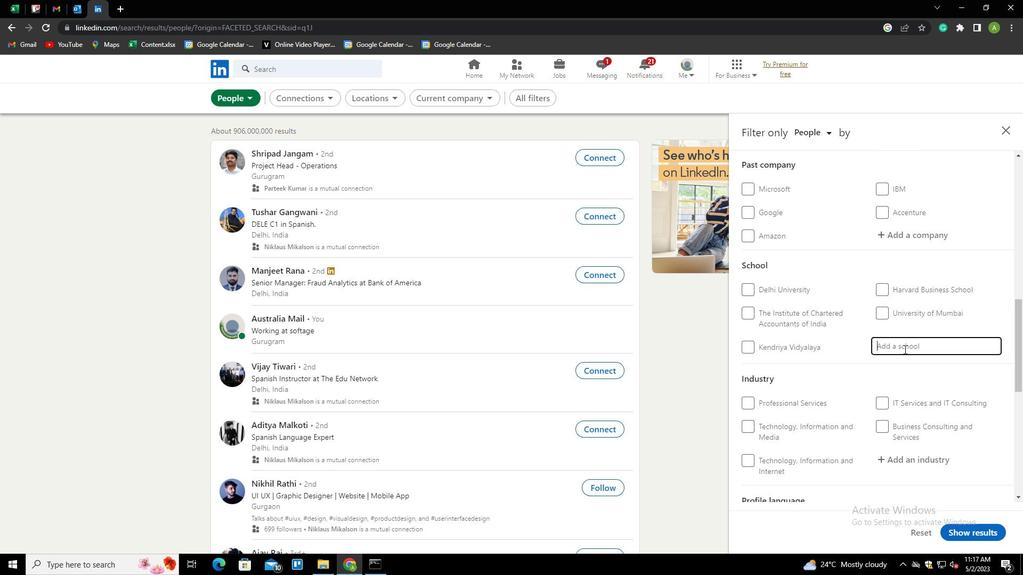 
Action: Mouse pressed left at (906, 349)
Screenshot: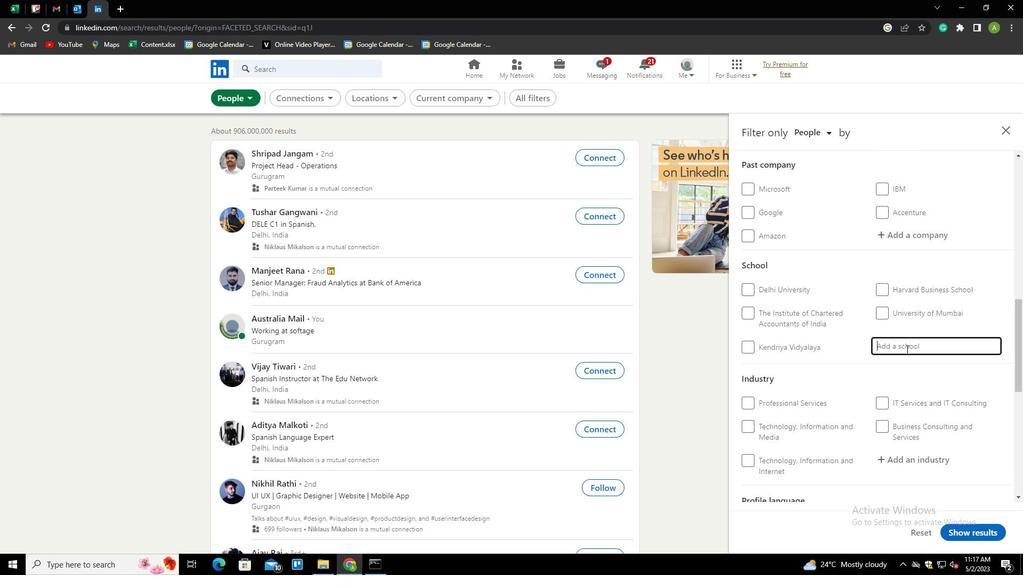 
Action: Key pressed <Key.shift><Key.shift><Key.shift><Key.shift><Key.shift><Key.shift><Key.shift>CENTRAL<Key.space><Key.shift>UNIVERSITY<Key.space>OF<Key.space><Key.shift>KERAL<Key.backspace><Key.backspace>ALA<Key.down><Key.down><Key.enter>
Screenshot: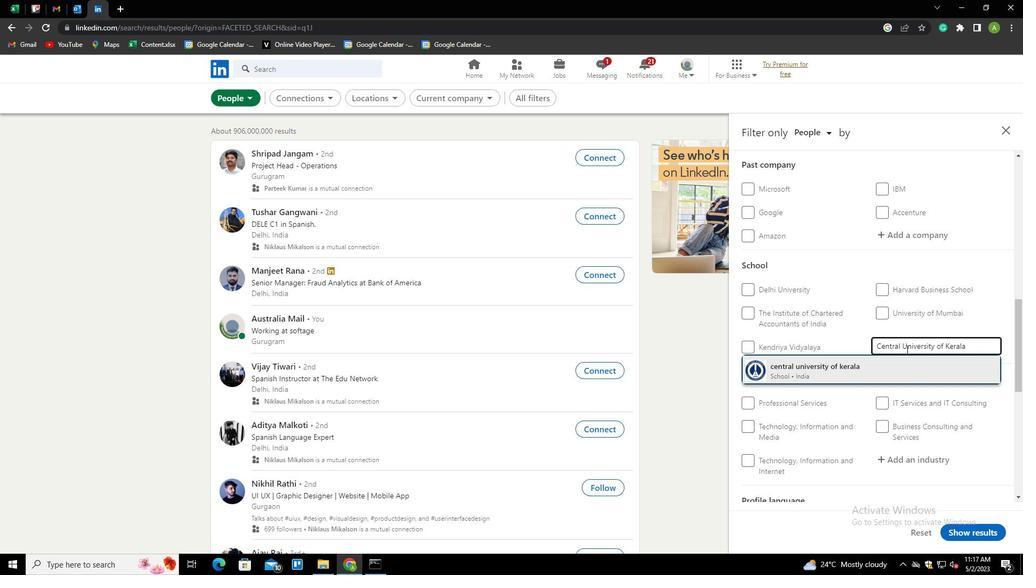 
Action: Mouse scrolled (906, 349) with delta (0, 0)
Screenshot: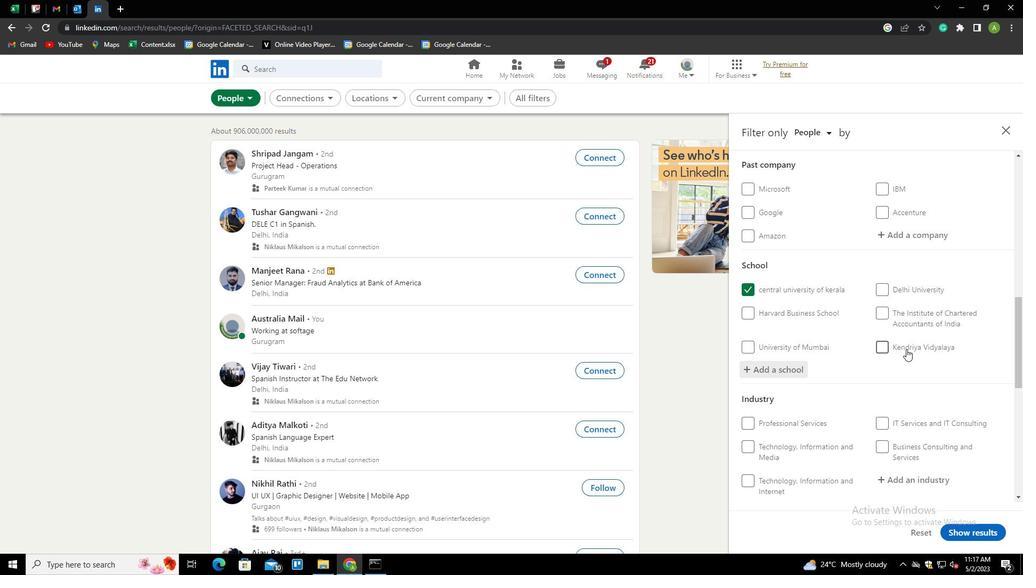 
Action: Mouse scrolled (906, 349) with delta (0, 0)
Screenshot: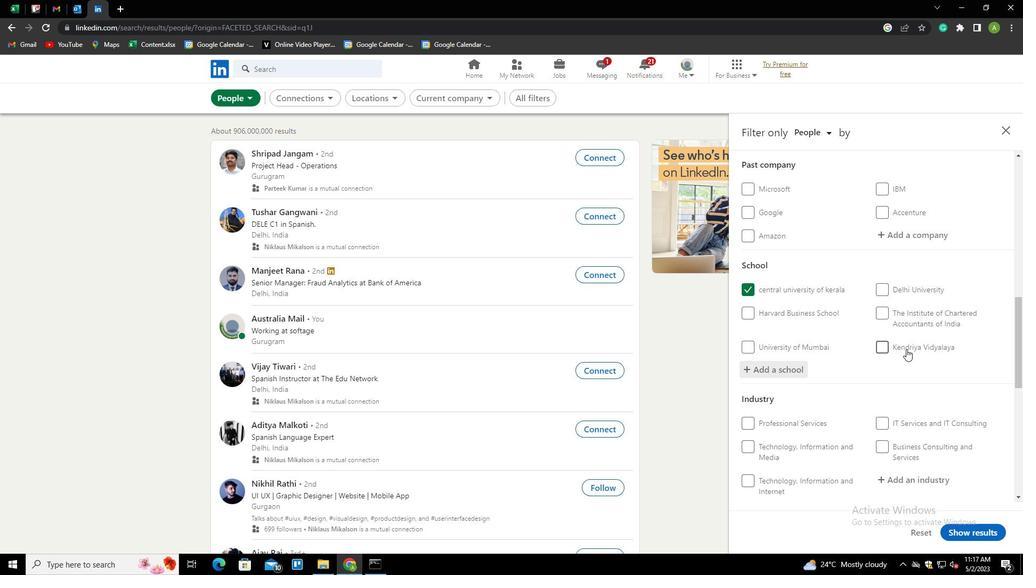 
Action: Mouse scrolled (906, 349) with delta (0, 0)
Screenshot: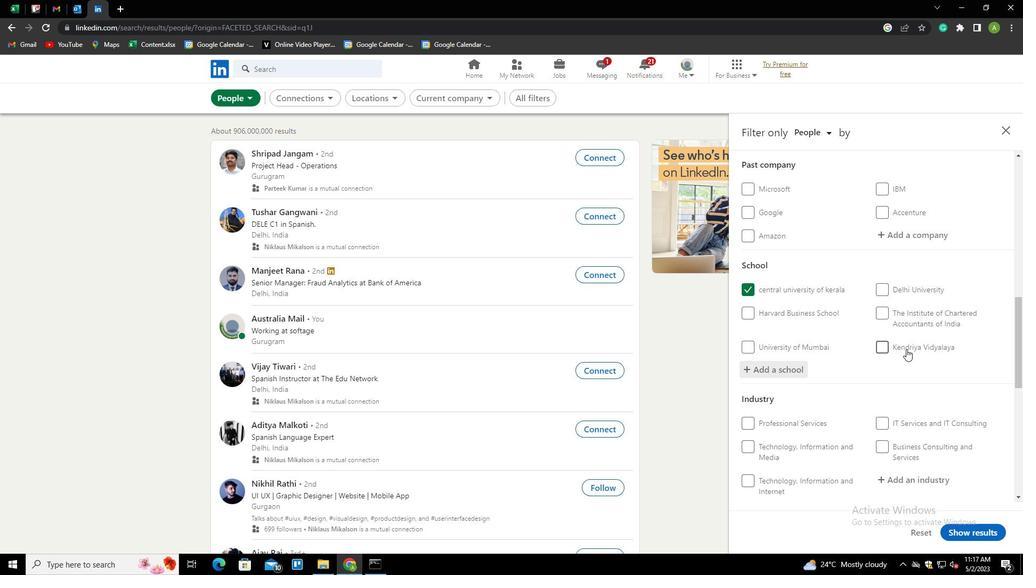 
Action: Mouse moved to (903, 315)
Screenshot: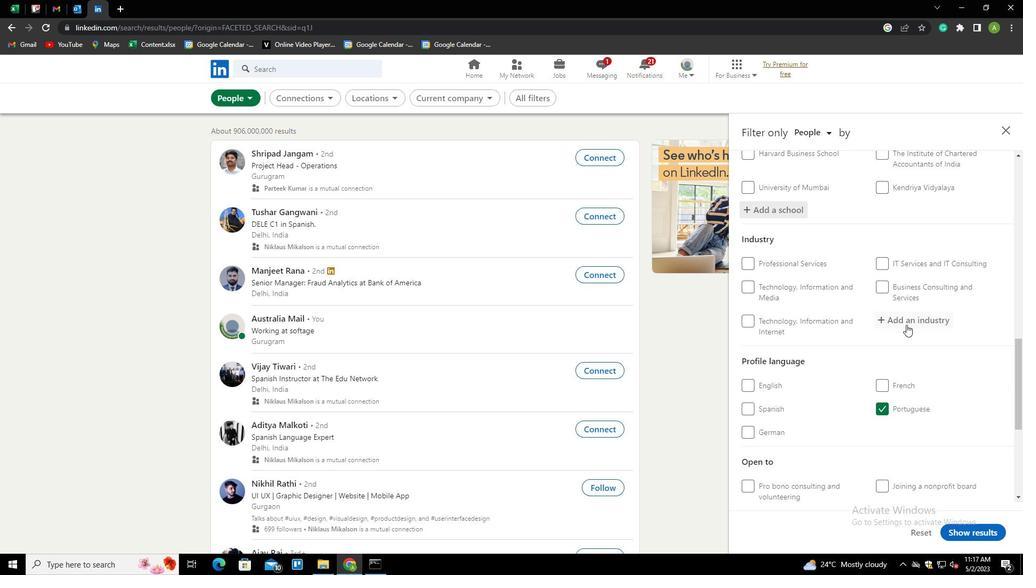 
Action: Mouse pressed left at (903, 315)
Screenshot: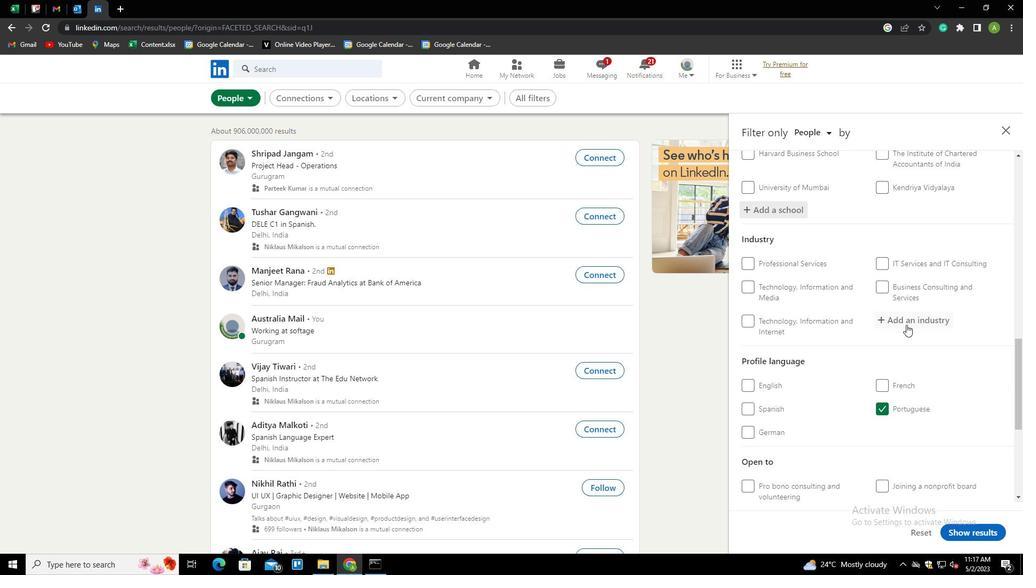 
Action: Mouse moved to (907, 321)
Screenshot: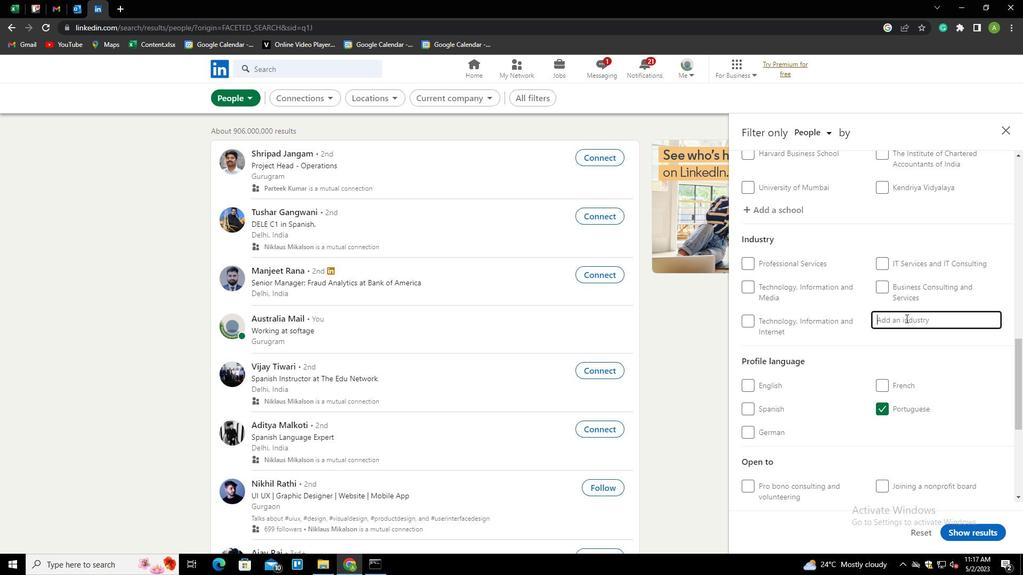 
Action: Mouse pressed left at (907, 321)
Screenshot: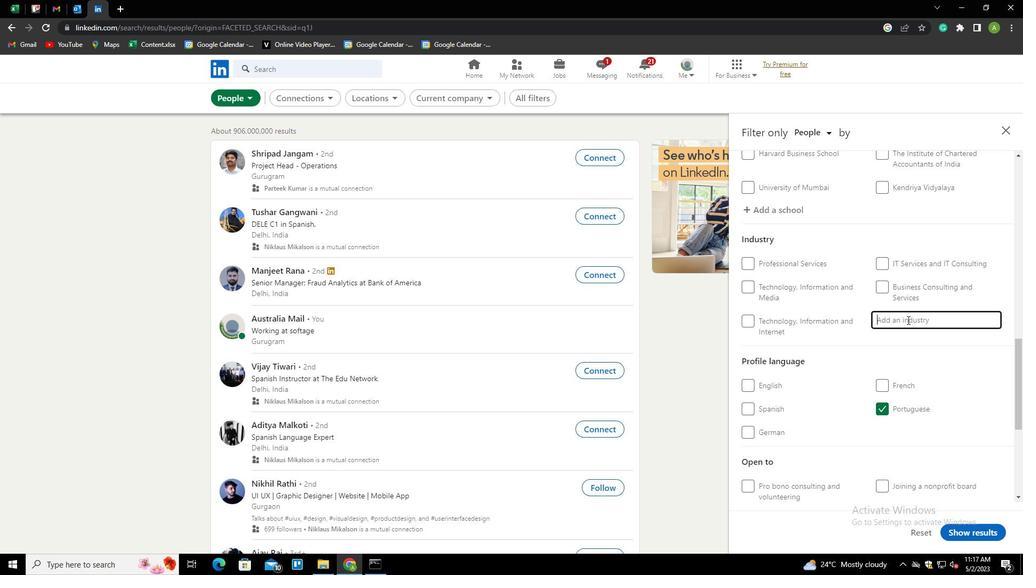 
Action: Key pressed <Key.shift><Key.shift>HVAC<Key.down><Key.down><Key.enter>
Screenshot: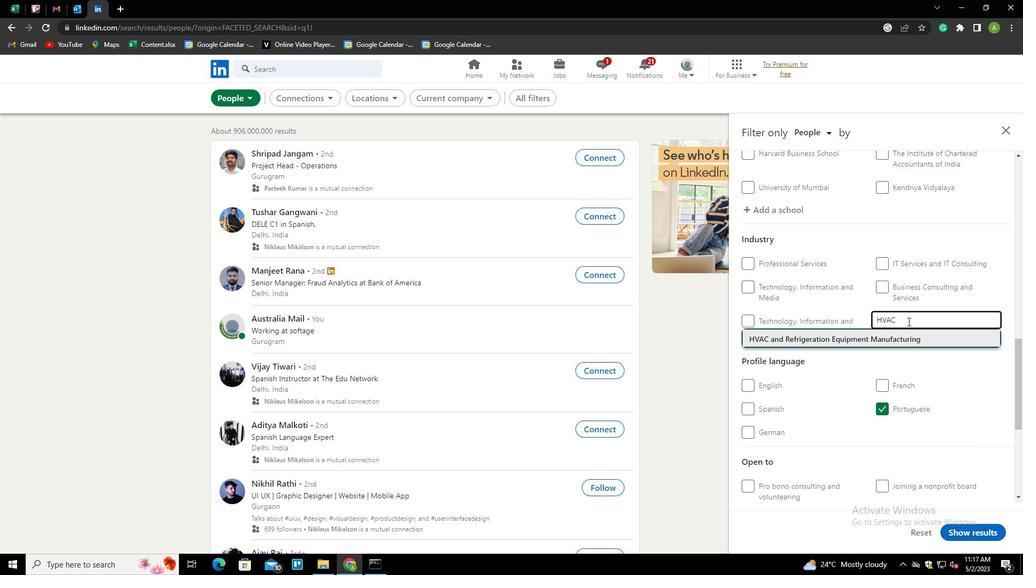 
Action: Mouse scrolled (907, 321) with delta (0, 0)
Screenshot: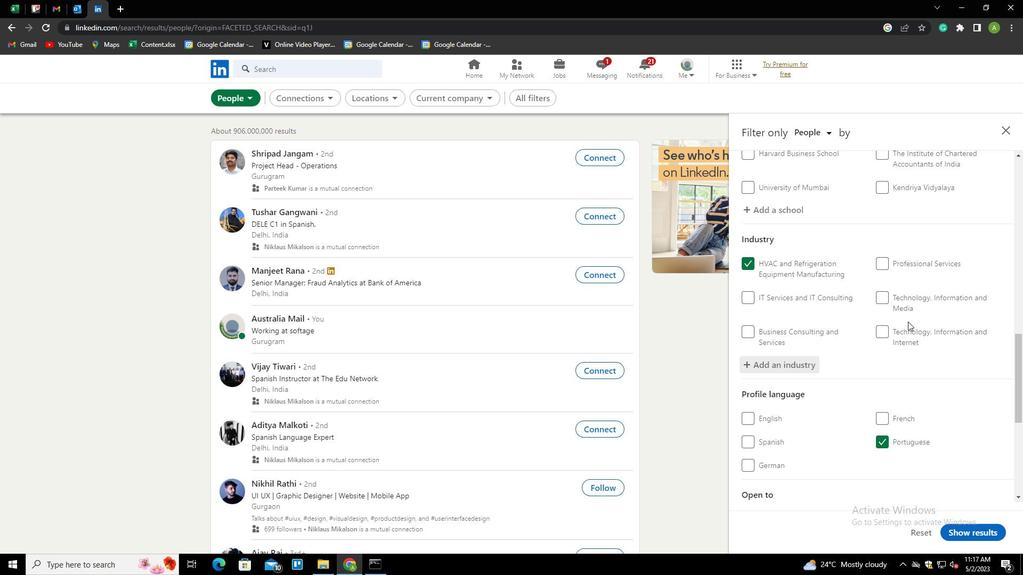 
Action: Mouse scrolled (907, 321) with delta (0, 0)
Screenshot: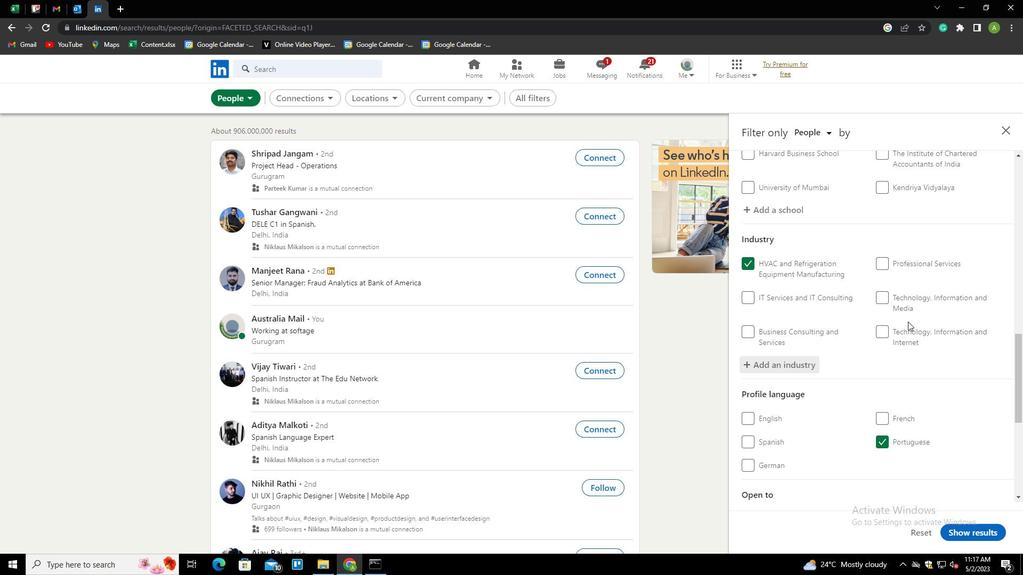 
Action: Mouse scrolled (907, 321) with delta (0, 0)
Screenshot: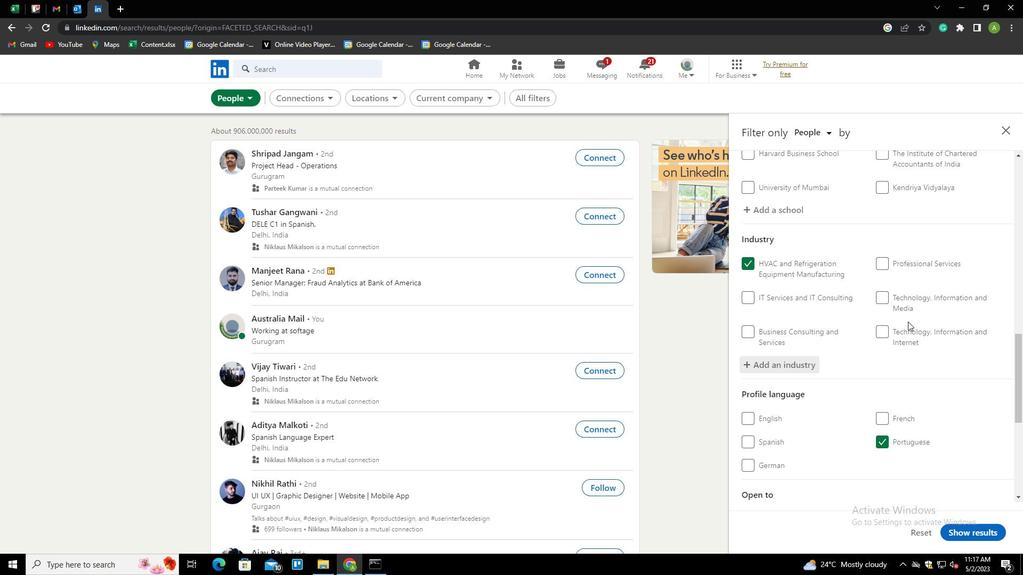 
Action: Mouse scrolled (907, 321) with delta (0, 0)
Screenshot: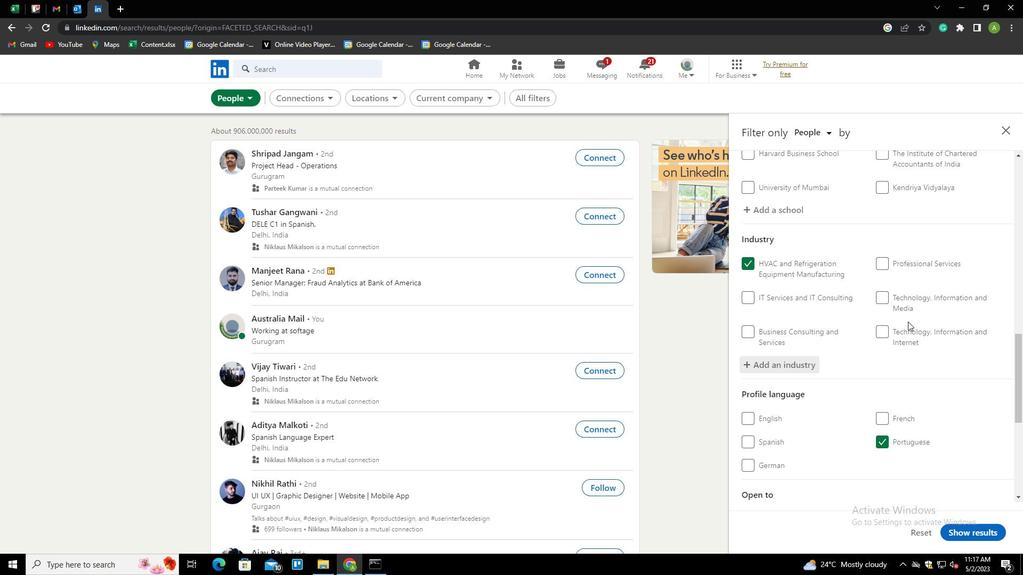 
Action: Mouse moved to (895, 411)
Screenshot: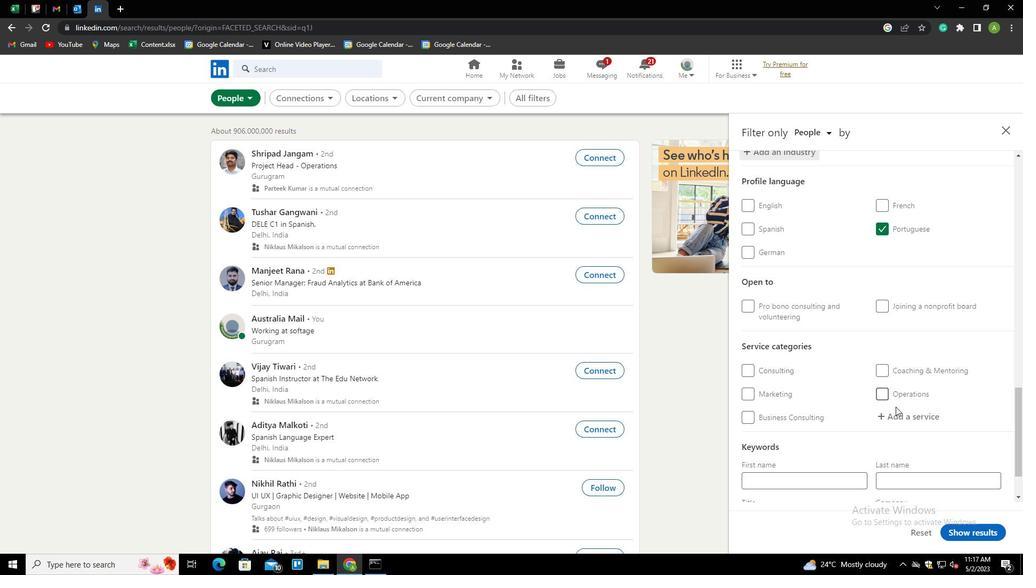 
Action: Mouse pressed left at (895, 411)
Screenshot: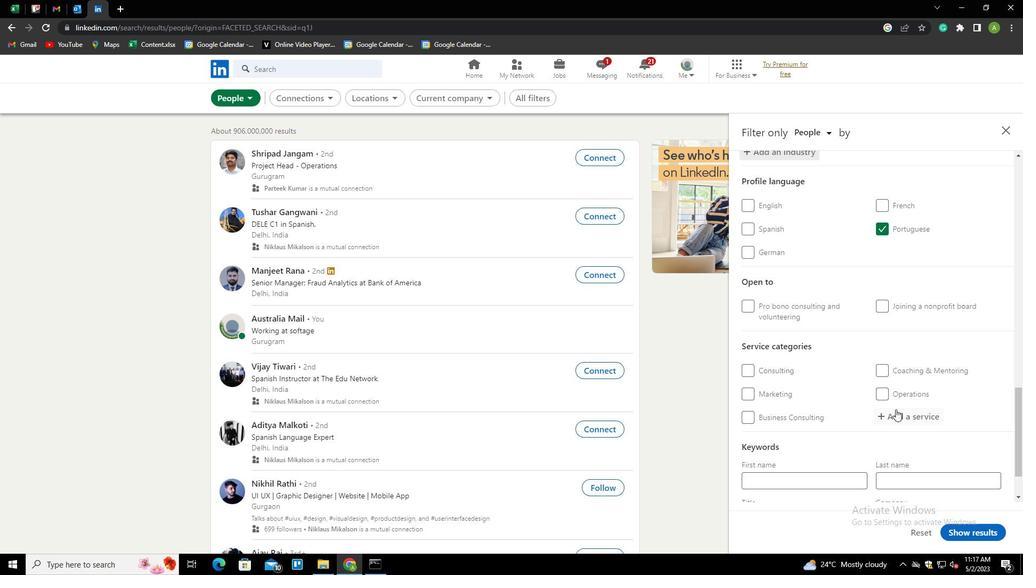 
Action: Mouse moved to (899, 416)
Screenshot: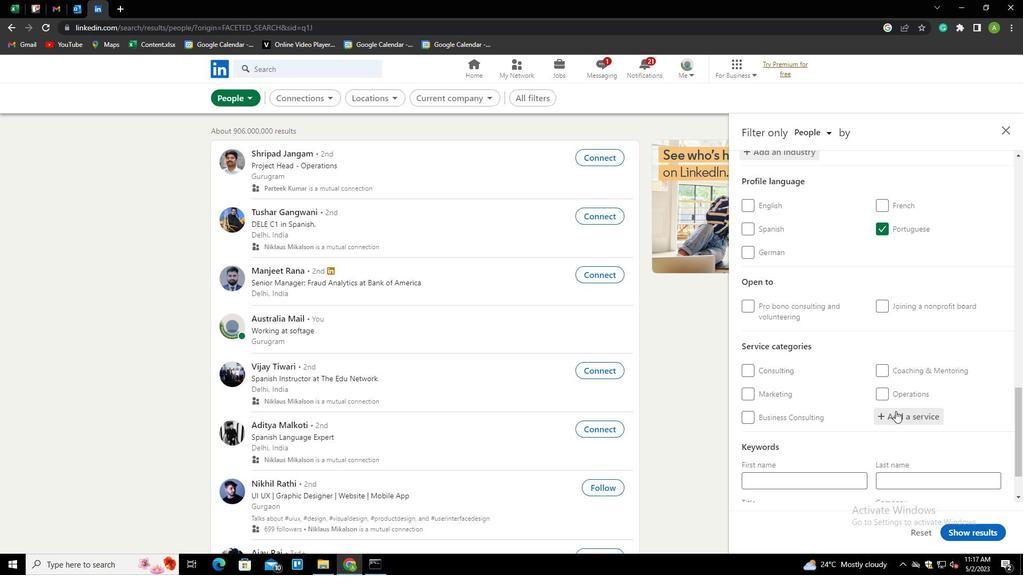 
Action: Mouse pressed left at (899, 416)
Screenshot: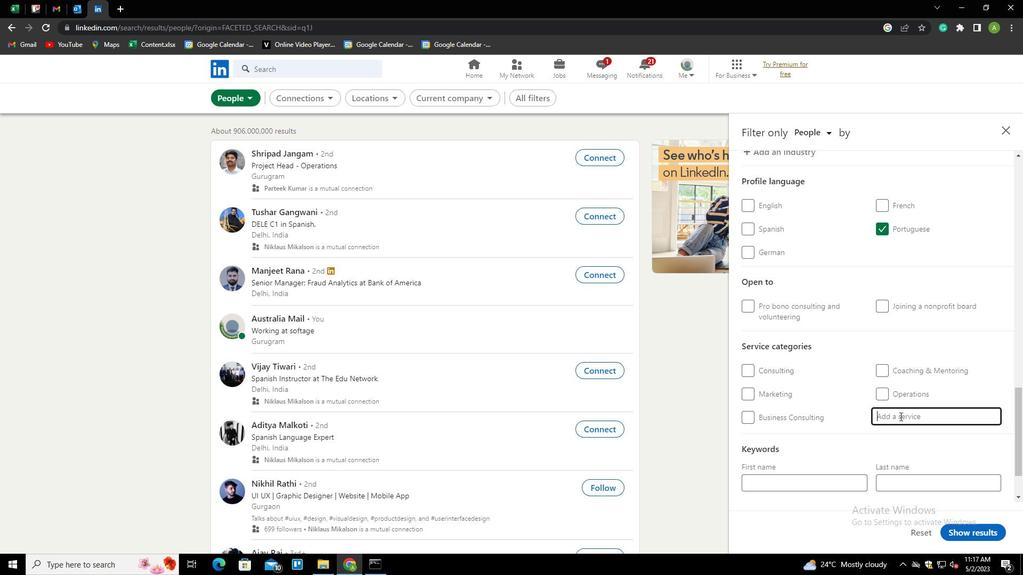 
Action: Key pressed <Key.shift><Key.shift><Key.shift><Key.shift><Key.shift><Key.shift><Key.shift><Key.shift><Key.shift><Key.shift><Key.shift><Key.shift><Key.shift><Key.shift><Key.shift><Key.shift><Key.shift><Key.shift><Key.shift><Key.shift><Key.shift><Key.shift><Key.shift><Key.shift><Key.shift><Key.shift><Key.shift><Key.shift><Key.shift><Key.shift><Key.shift><Key.shift><Key.shift><Key.shift><Key.shift><Key.shift><Key.shift><Key.shift><Key.shift><Key.shift><Key.shift><Key.shift><Key.shift><Key.shift><Key.shift><Key.shift><Key.shift><Key.shift><Key.shift><Key.shift><Key.shift><Key.shift><Key.shift><Key.shift><Key.shift><Key.shift><Key.shift><Key.shift><Key.shift><Key.shift><Key.shift><Key.shift><Key.shift><Key.shift><Key.shift><Key.shift><Key.shift><Key.shift><Key.shift><Key.shift><Key.shift><Key.shift><Key.shift><Key.shift><Key.shift><Key.shift><Key.shift><Key.shift><Key.shift><Key.shift><Key.shift><Key.shift><Key.shift><Key.shift><Key.shift><Key.shift><Key.shift><Key.shift><Key.shift><Key.shift><Key.shift><Key.shift><Key.shift><Key.shift>TRADE<Key.space><Key.down><Key.enter>
Screenshot: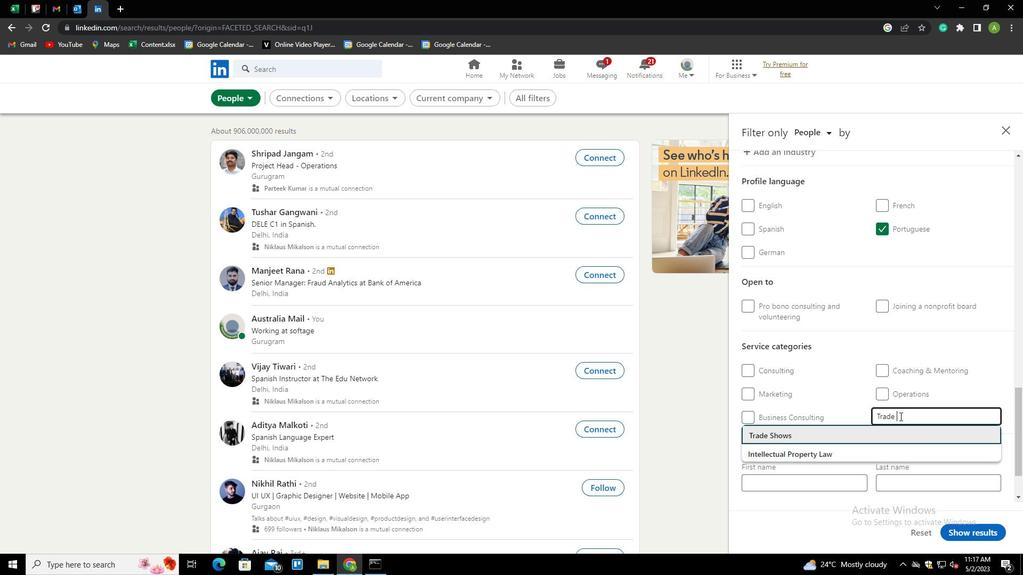
Action: Mouse moved to (918, 442)
Screenshot: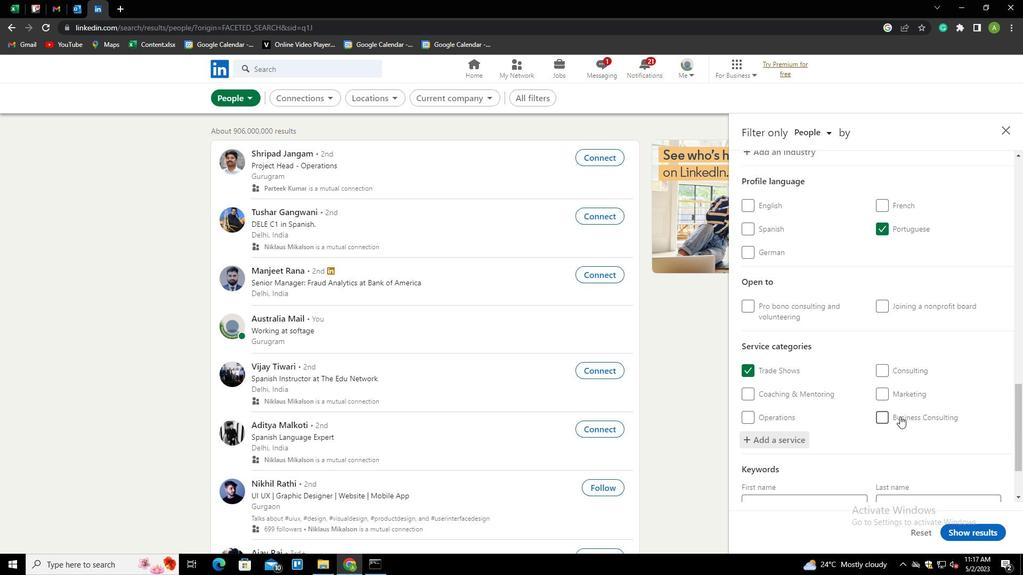 
Action: Mouse scrolled (918, 441) with delta (0, 0)
Screenshot: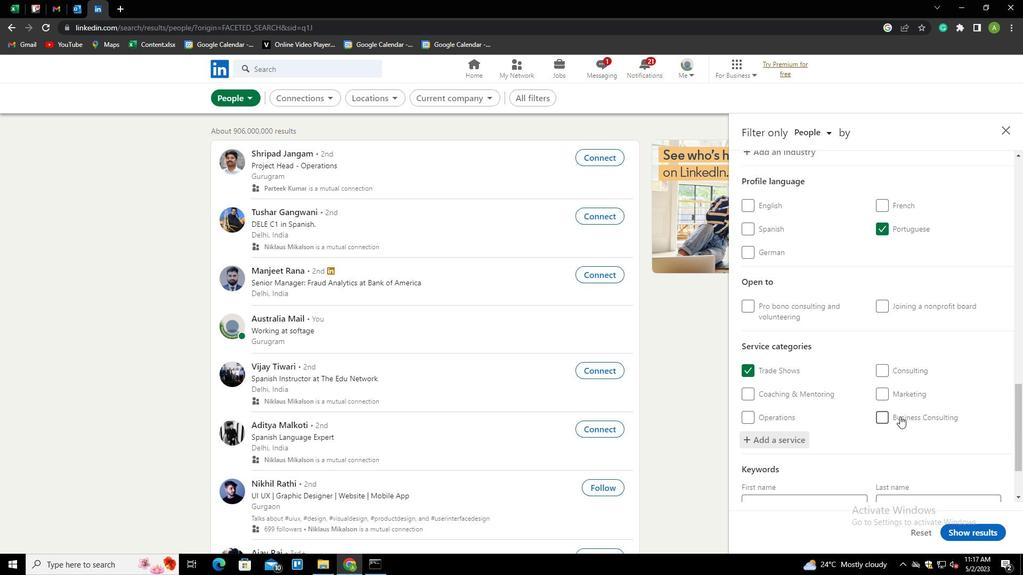 
Action: Mouse moved to (922, 465)
Screenshot: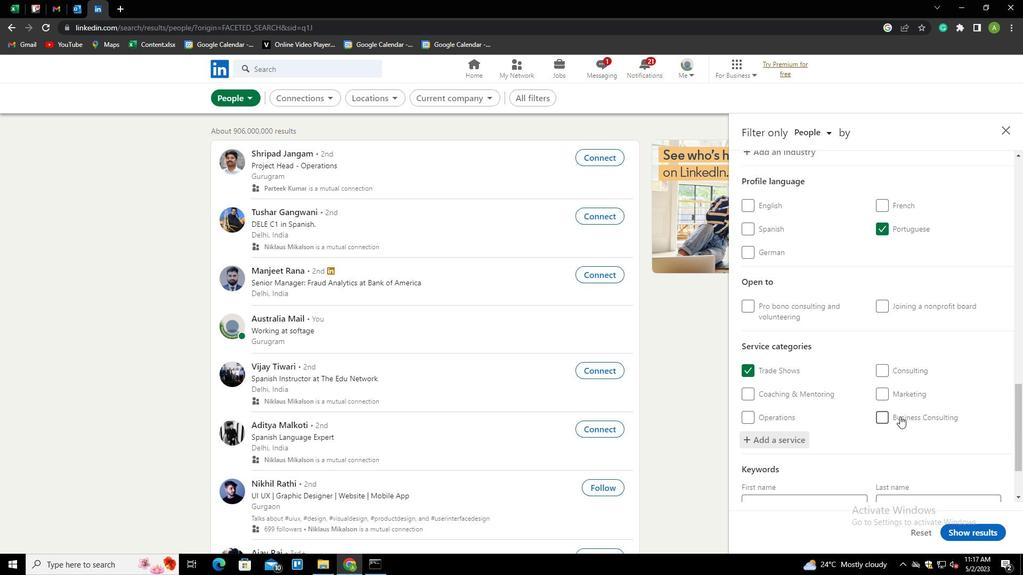 
Action: Mouse scrolled (922, 464) with delta (0, 0)
Screenshot: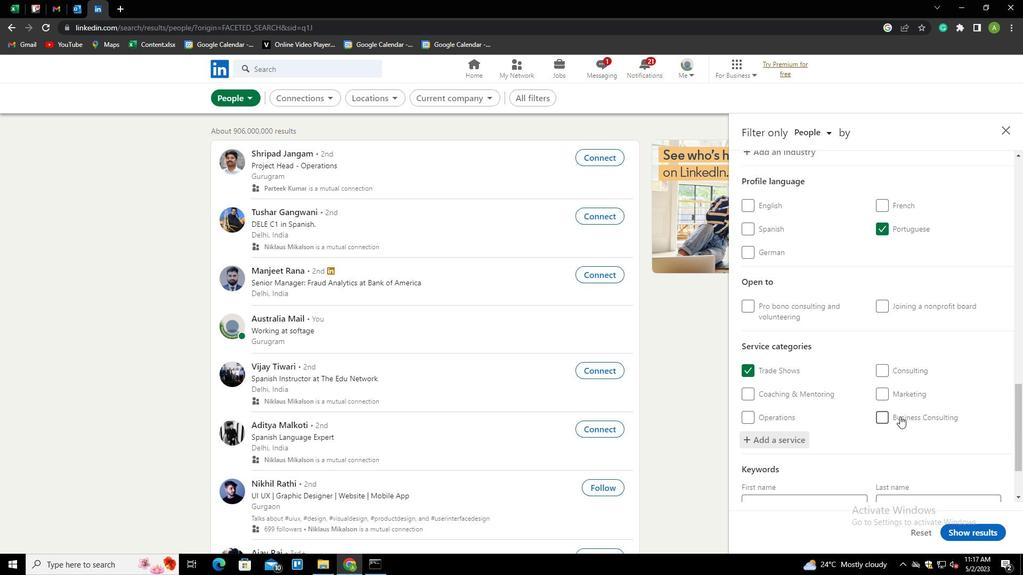 
Action: Mouse moved to (923, 471)
Screenshot: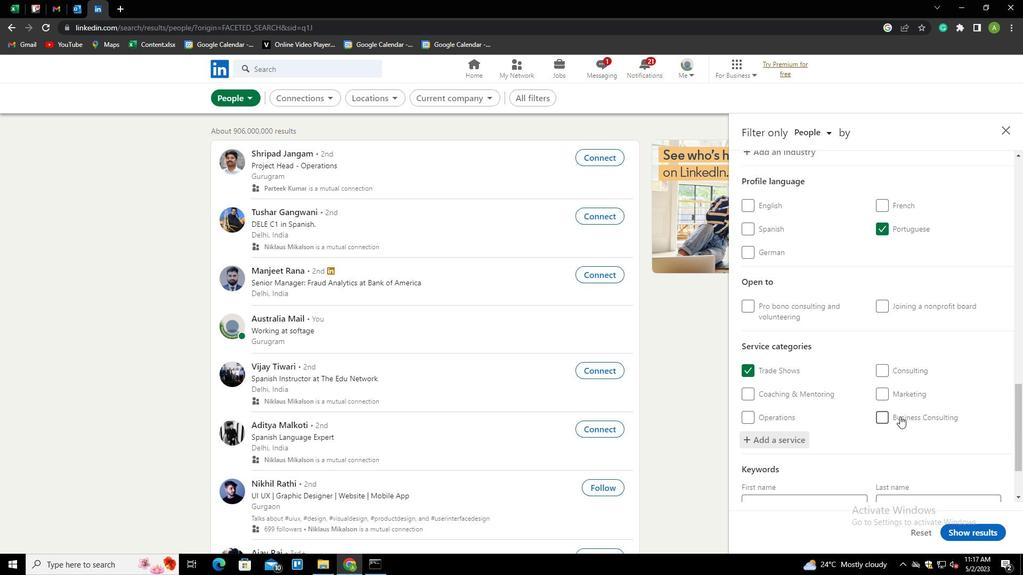 
Action: Mouse scrolled (923, 471) with delta (0, 0)
Screenshot: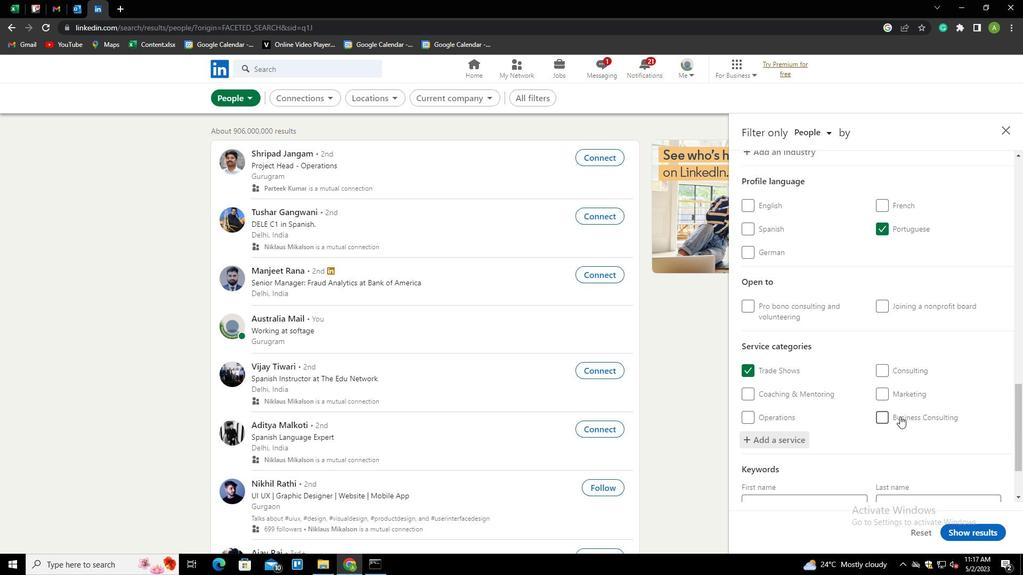 
Action: Mouse moved to (923, 472)
Screenshot: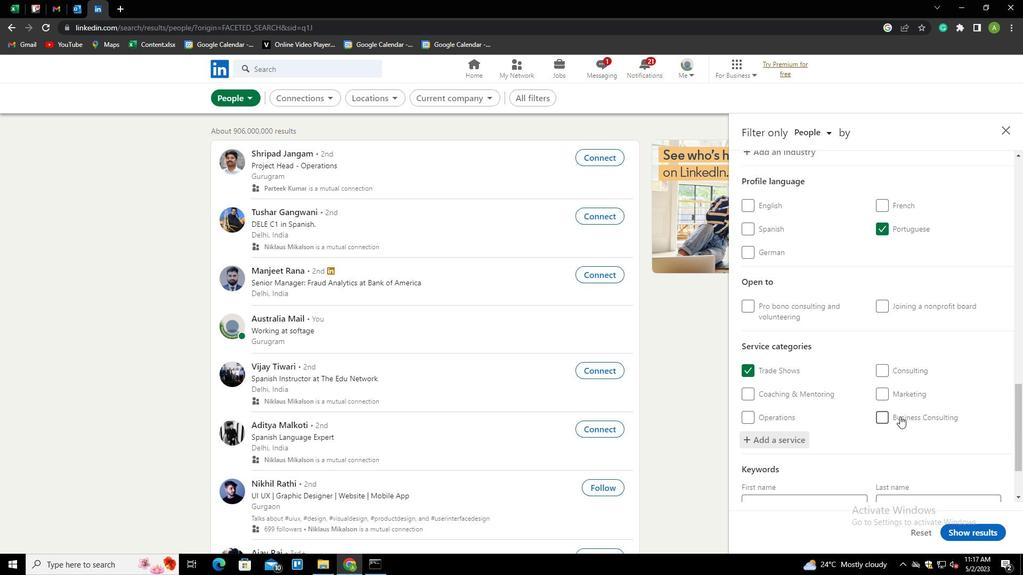 
Action: Mouse scrolled (923, 472) with delta (0, 0)
Screenshot: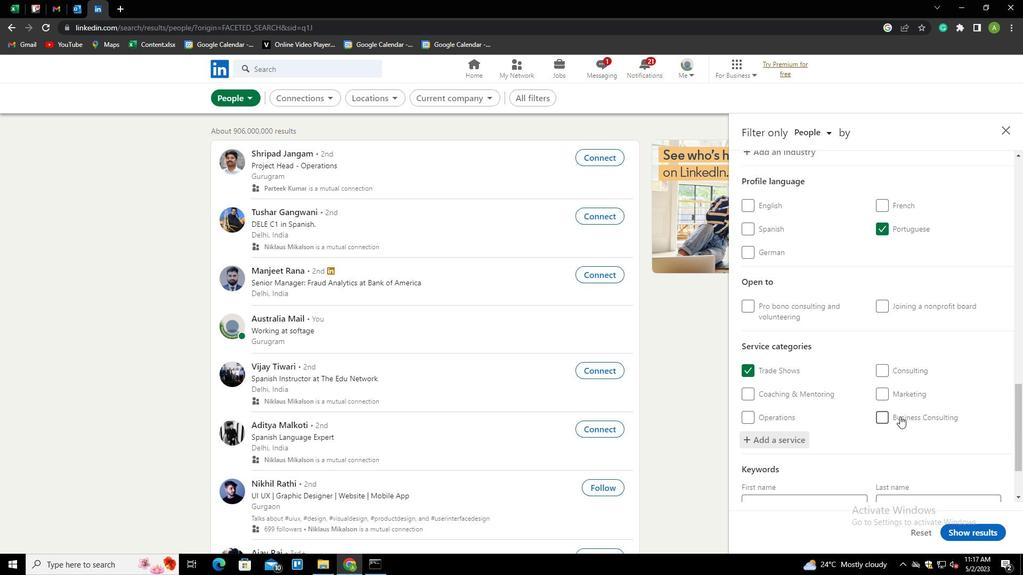 
Action: Mouse moved to (922, 473)
Screenshot: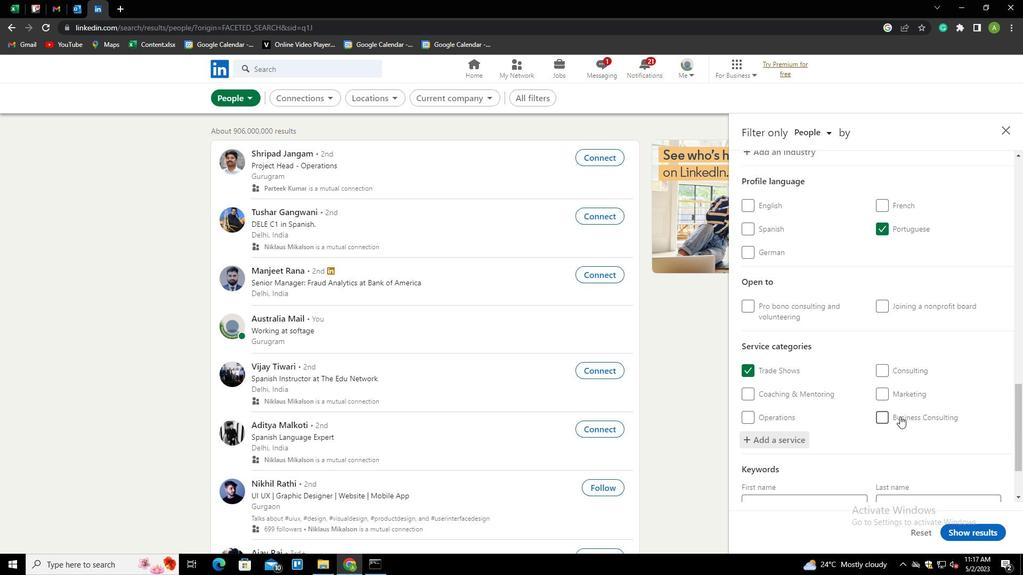 
Action: Mouse scrolled (922, 472) with delta (0, 0)
Screenshot: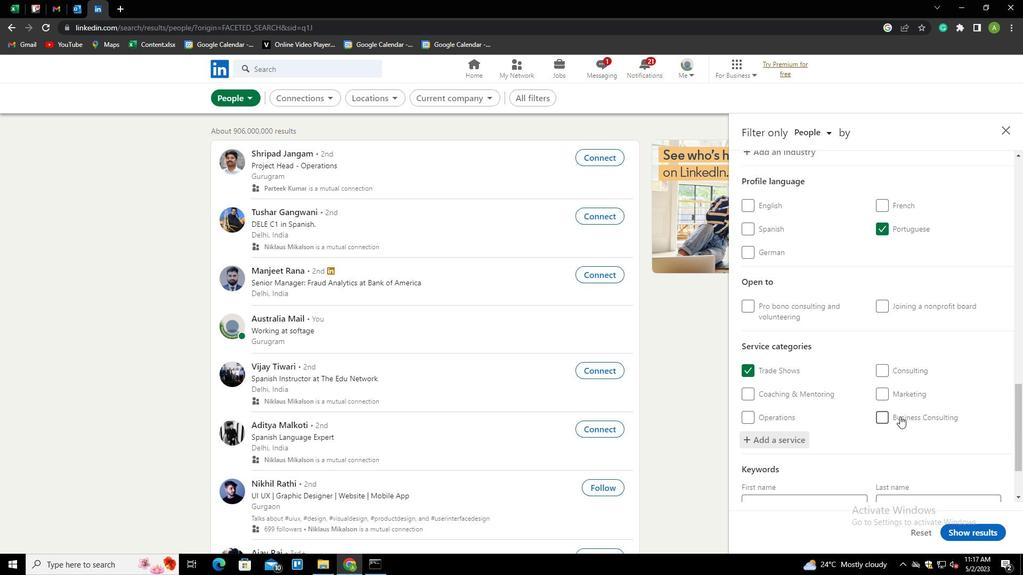 
Action: Mouse moved to (922, 473)
Screenshot: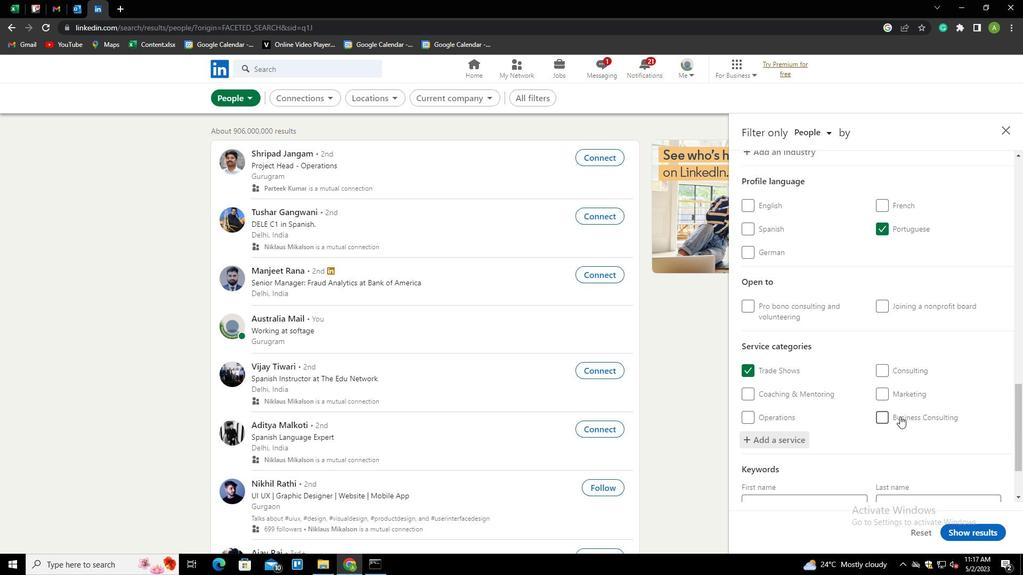 
Action: Mouse scrolled (922, 472) with delta (0, 0)
Screenshot: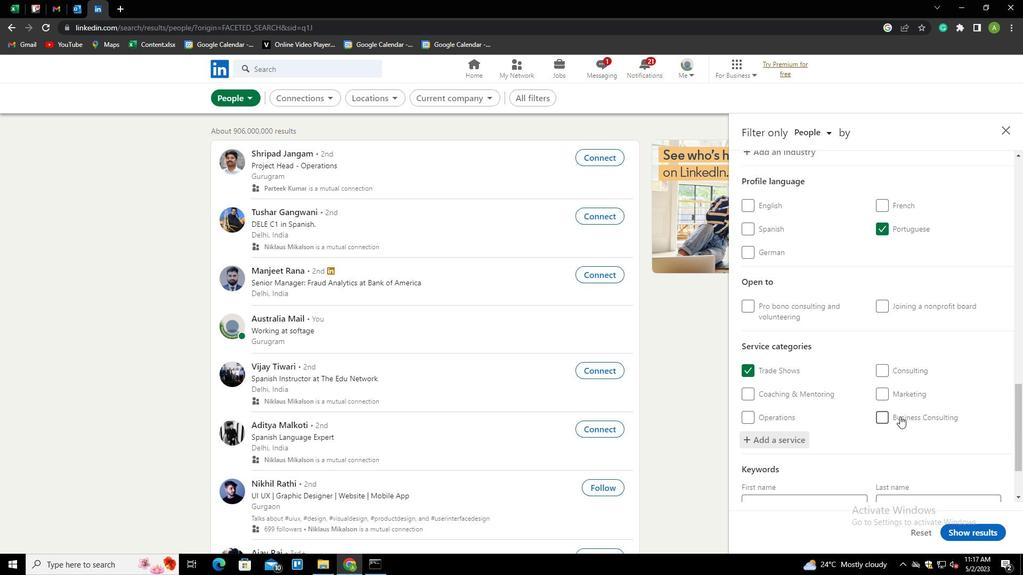 
Action: Mouse moved to (921, 473)
Screenshot: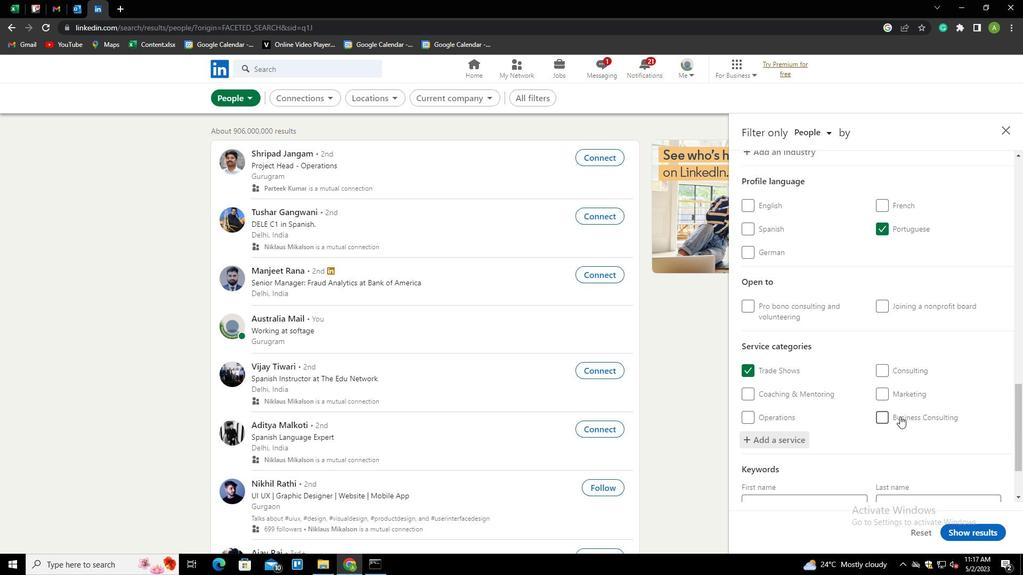 
Action: Mouse scrolled (921, 473) with delta (0, 0)
Screenshot: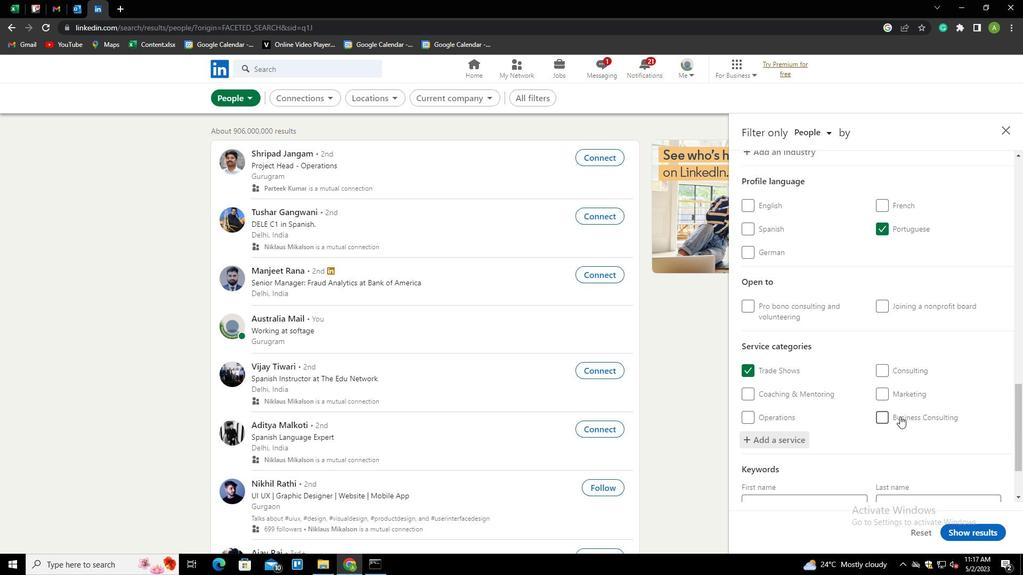 
Action: Mouse moved to (919, 473)
Screenshot: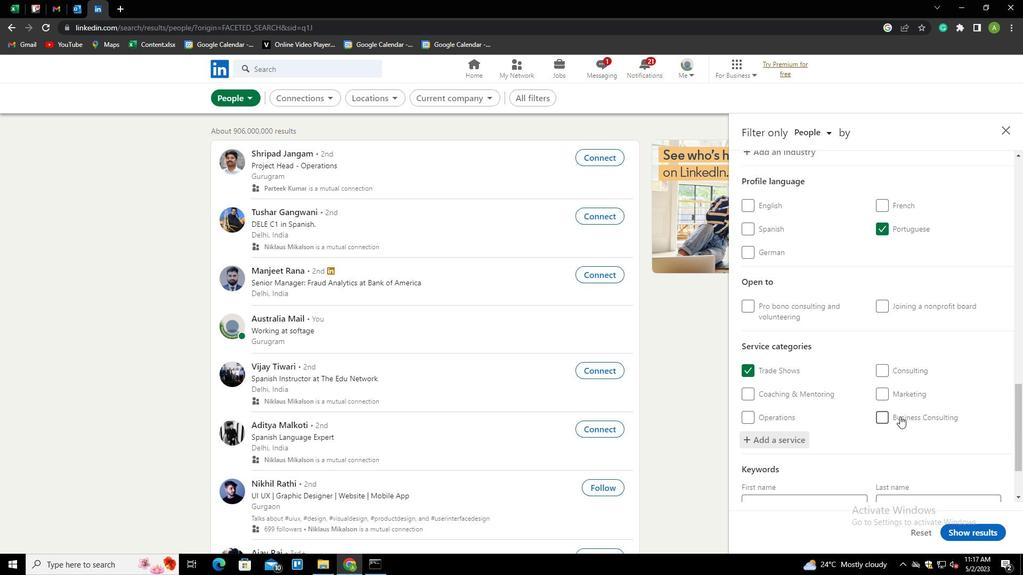 
Action: Mouse scrolled (919, 473) with delta (0, 0)
Screenshot: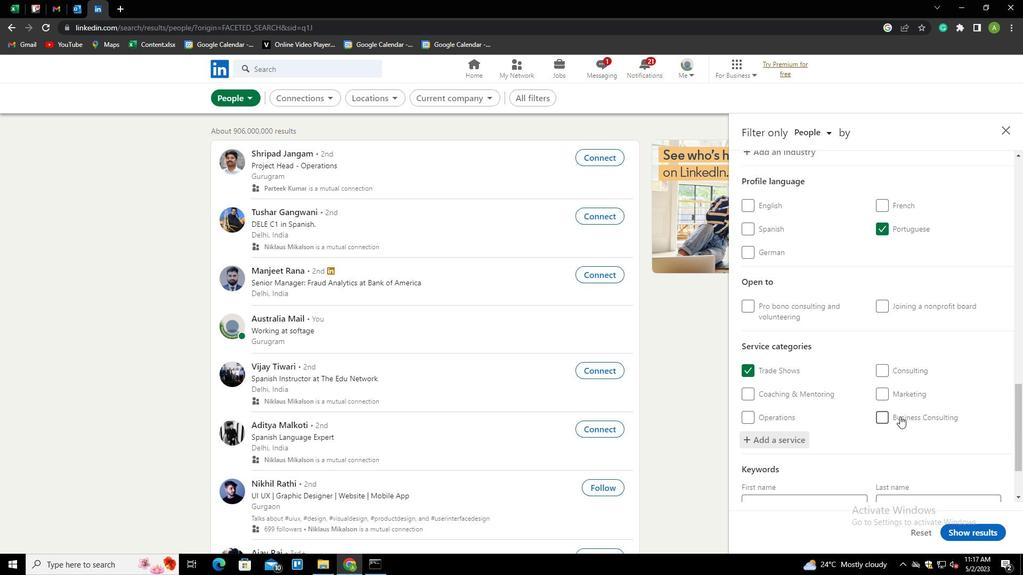 
Action: Mouse moved to (914, 472)
Screenshot: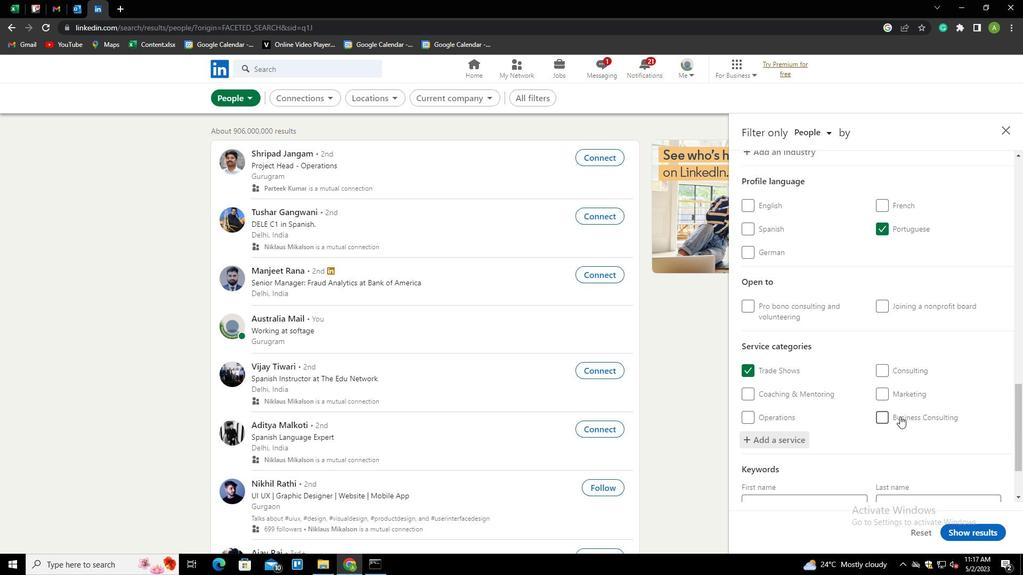 
Action: Mouse scrolled (914, 471) with delta (0, 0)
Screenshot: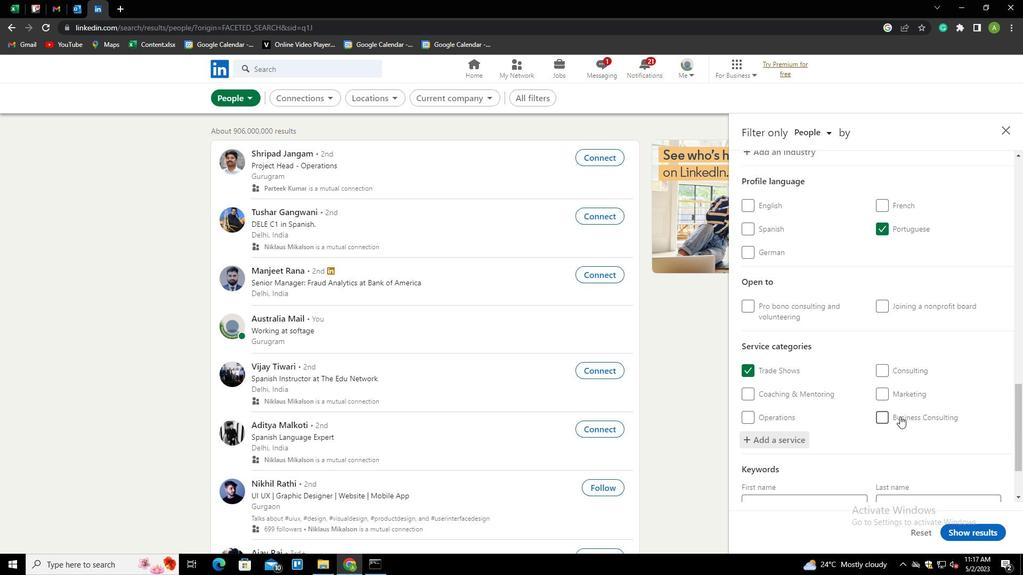
Action: Mouse moved to (910, 469)
Screenshot: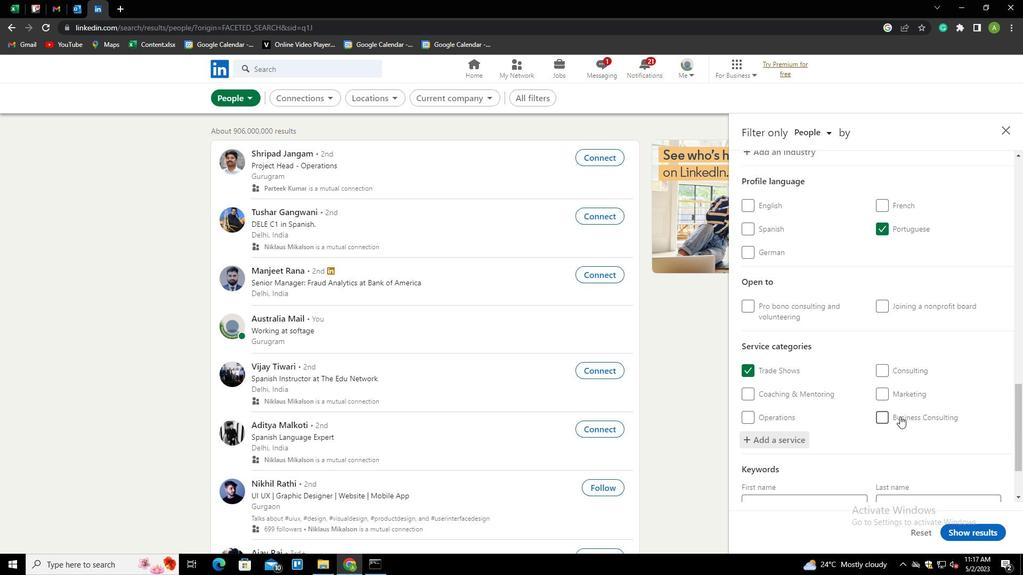 
Action: Mouse scrolled (910, 468) with delta (0, 0)
Screenshot: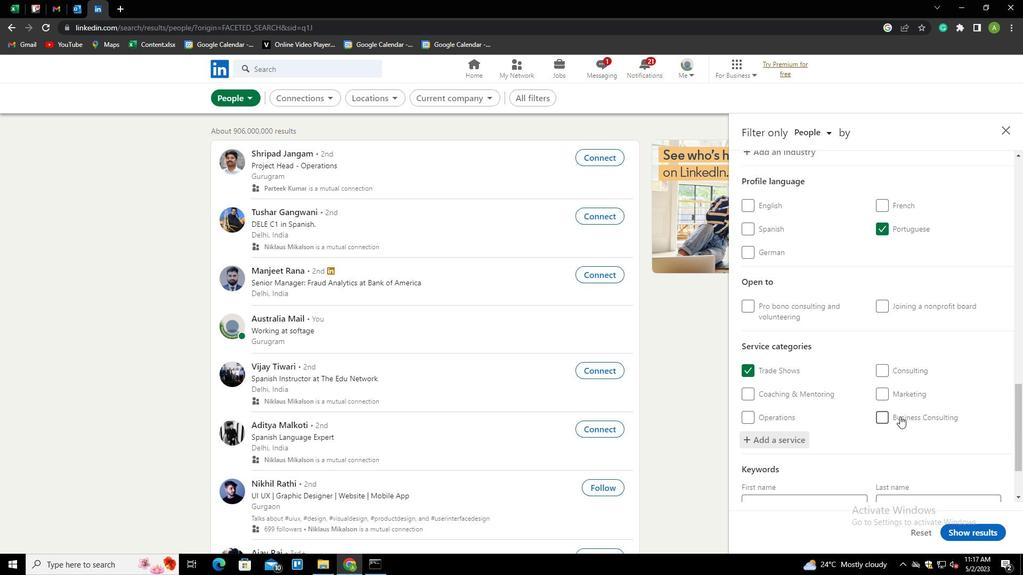 
Action: Mouse moved to (818, 442)
Screenshot: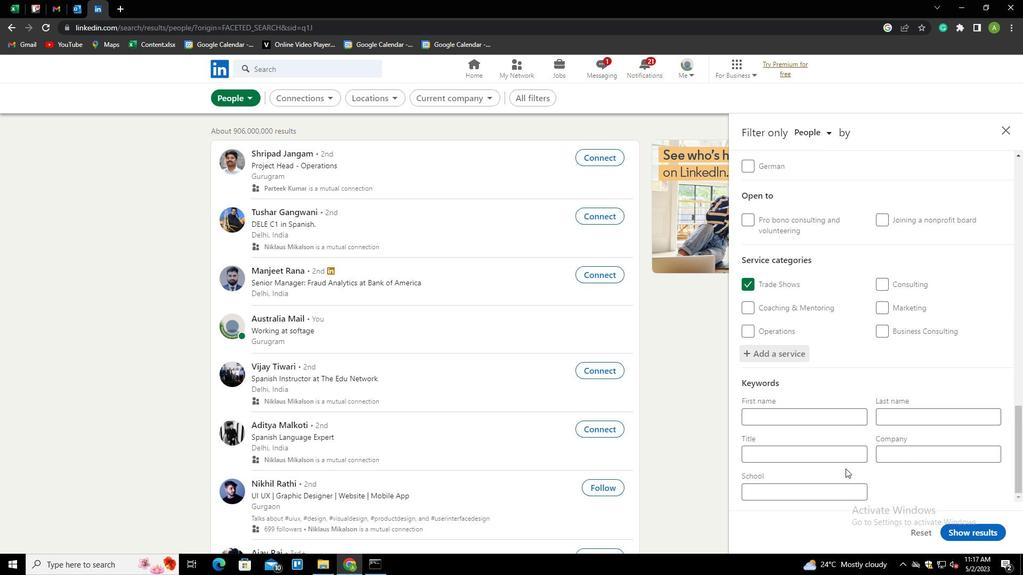 
Action: Mouse pressed left at (818, 442)
Screenshot: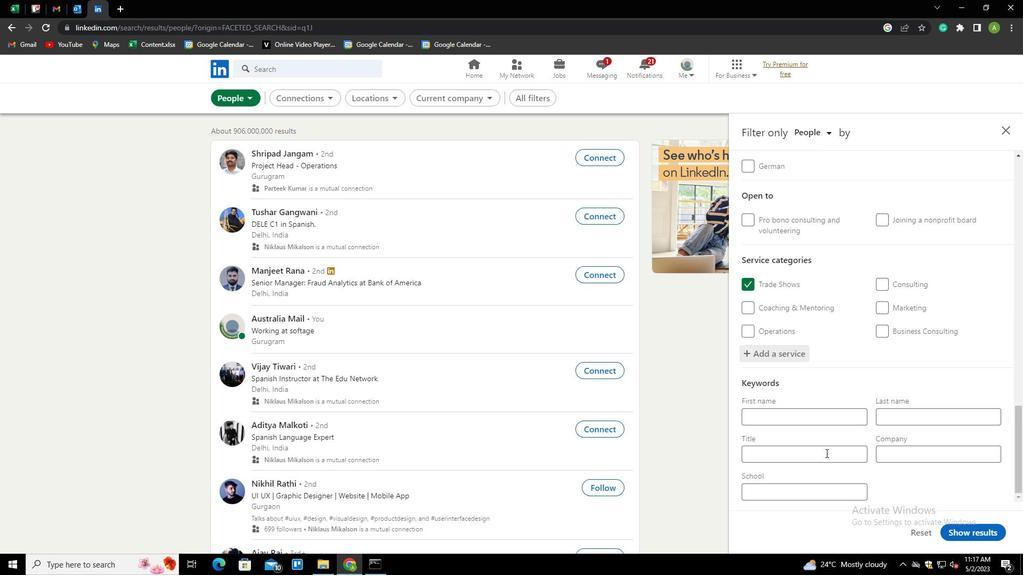 
Action: Mouse moved to (817, 448)
Screenshot: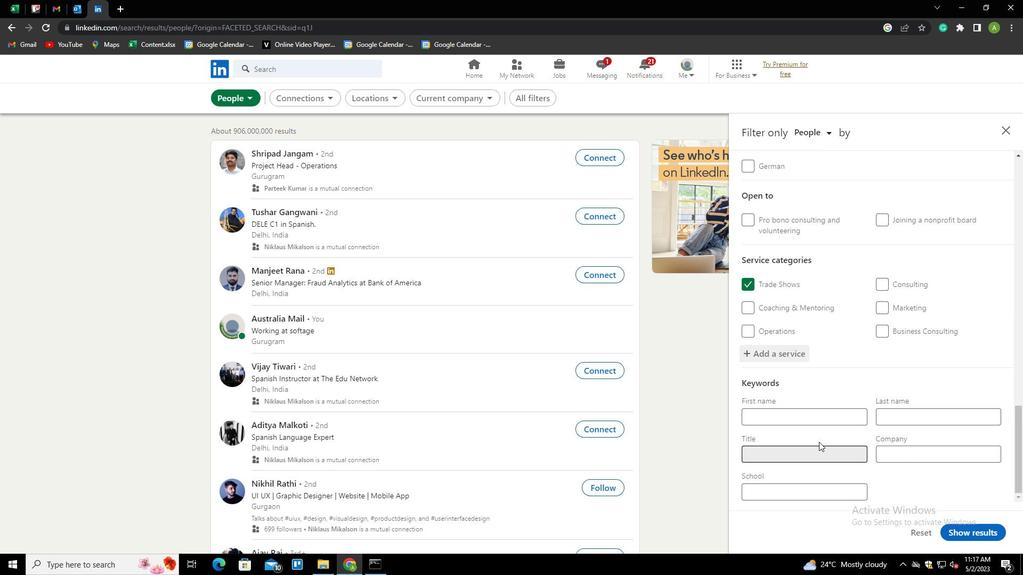 
Action: Key pressed <Key.shift>
Screenshot: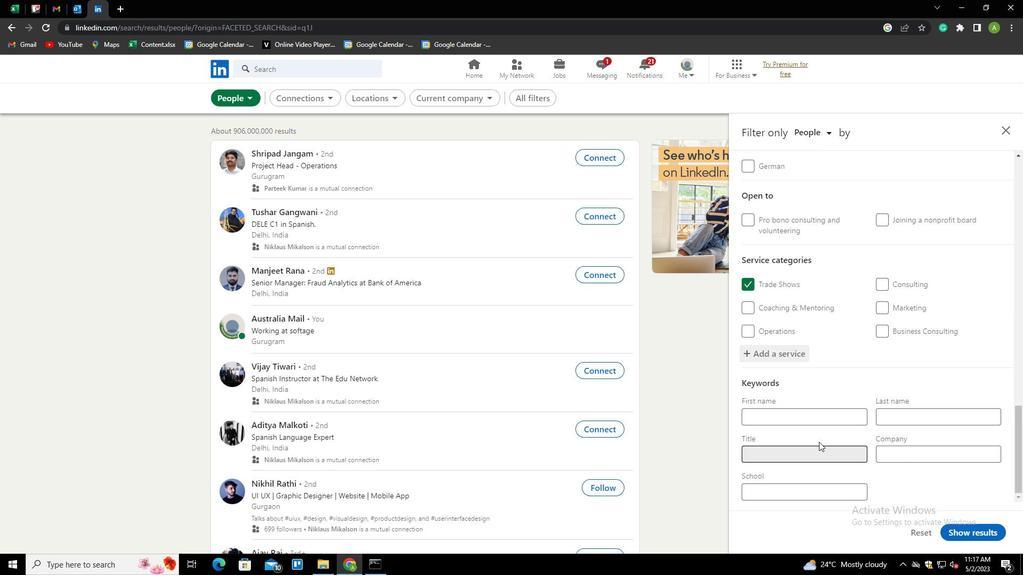 
Action: Mouse moved to (817, 449)
Screenshot: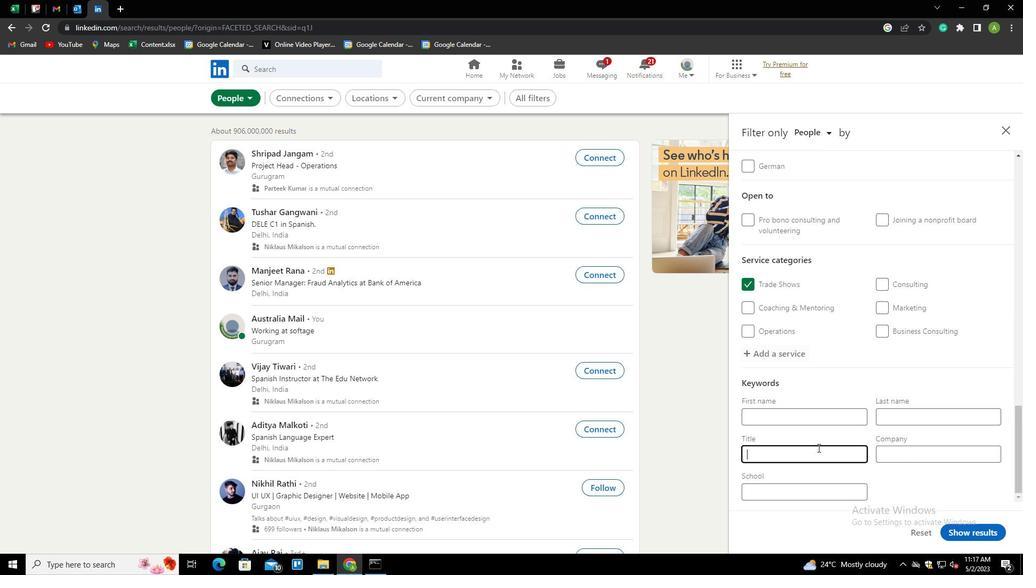 
Action: Key pressed DATA<Key.space><Key.shift>ENTRY
Screenshot: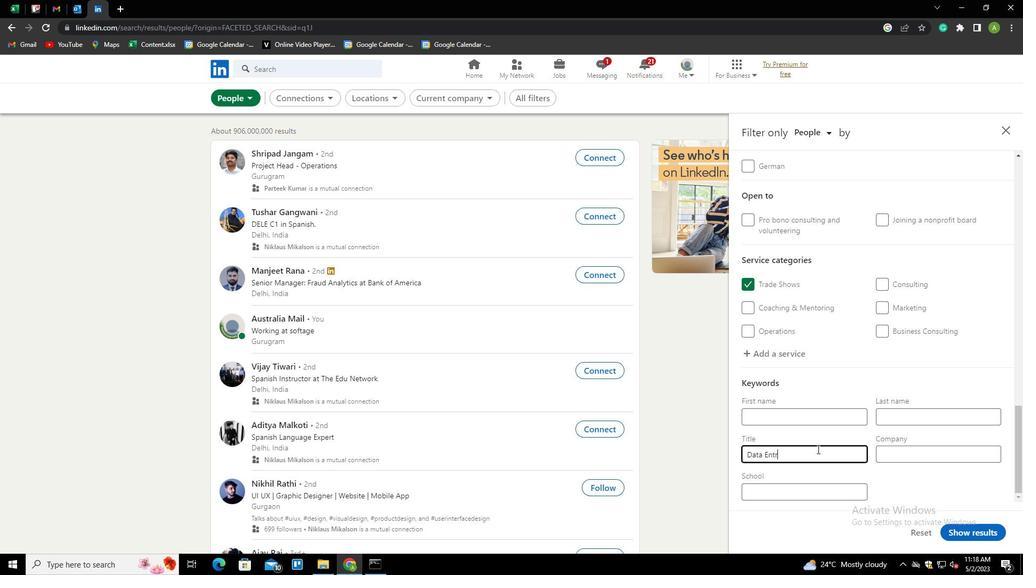 
Action: Mouse moved to (895, 479)
Screenshot: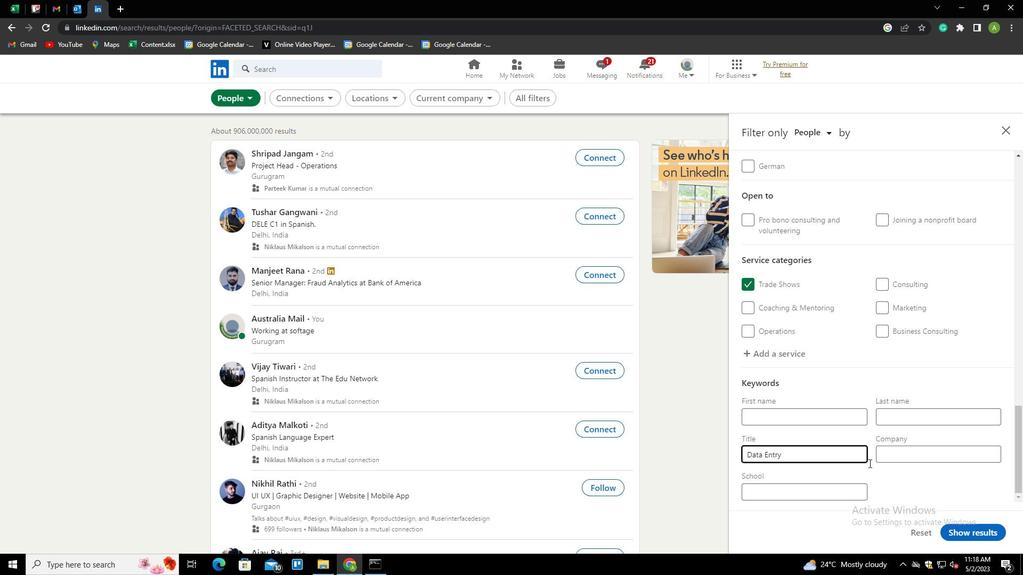 
Action: Mouse pressed left at (895, 479)
Screenshot: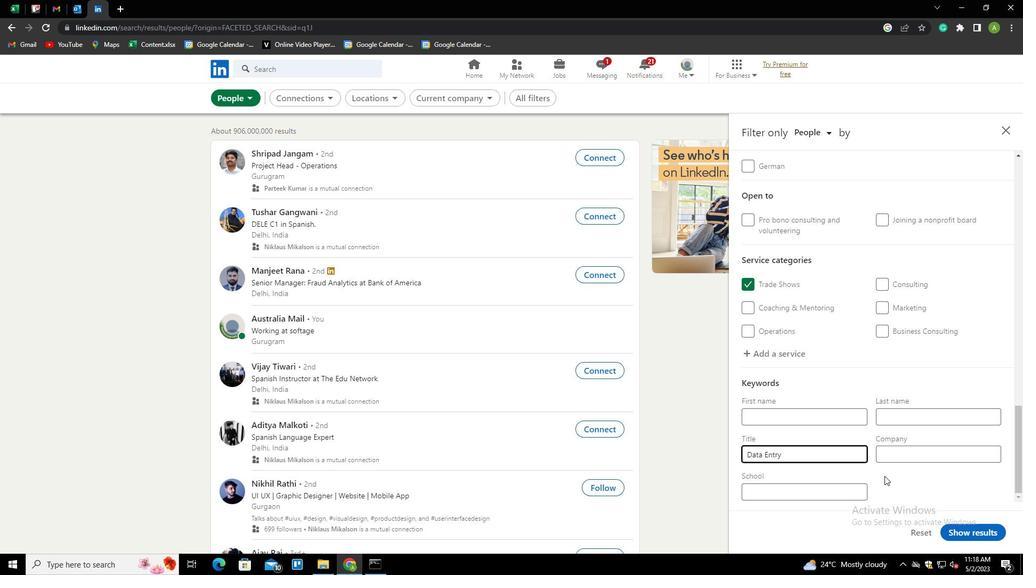 
Action: Mouse moved to (975, 531)
Screenshot: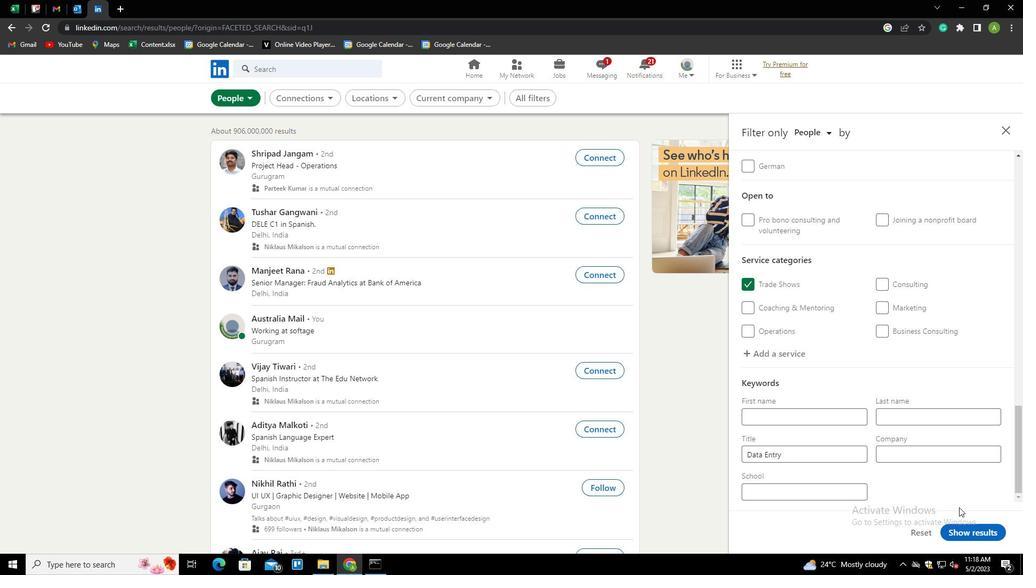 
Action: Mouse pressed left at (975, 531)
Screenshot: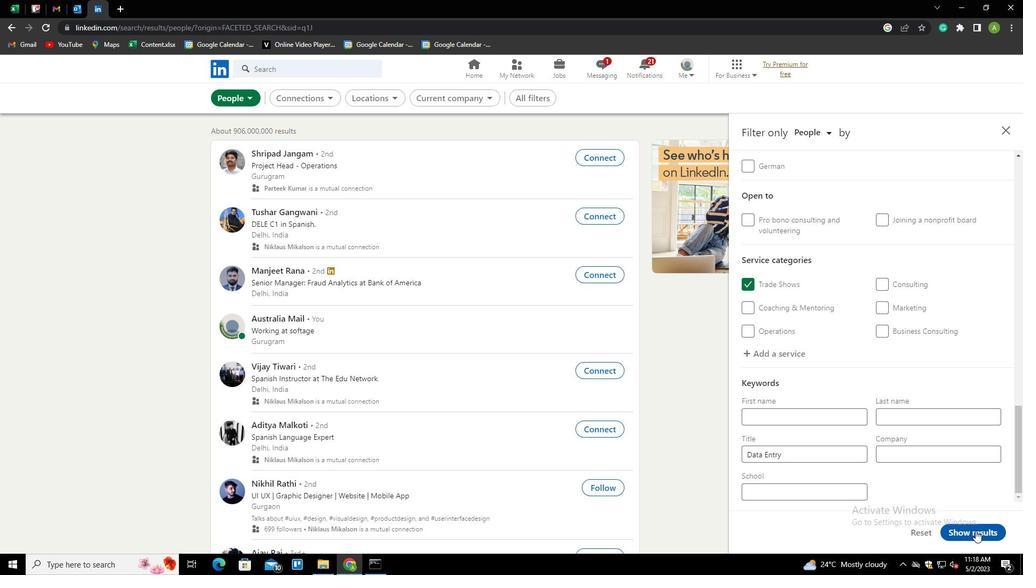 
